 Task: Look for space in Bengkulu, Indonesia from 4th September, 2023 to 10th September, 2023 for 1 adult in price range Rs.9000 to Rs.17000. Place can be private room with 1  bedroom having 1 bed and 1 bathroom. Property type can be house, flat, guest house, hotel. Booking option can be shelf check-in. Required host language is English.
Action: Mouse moved to (423, 68)
Screenshot: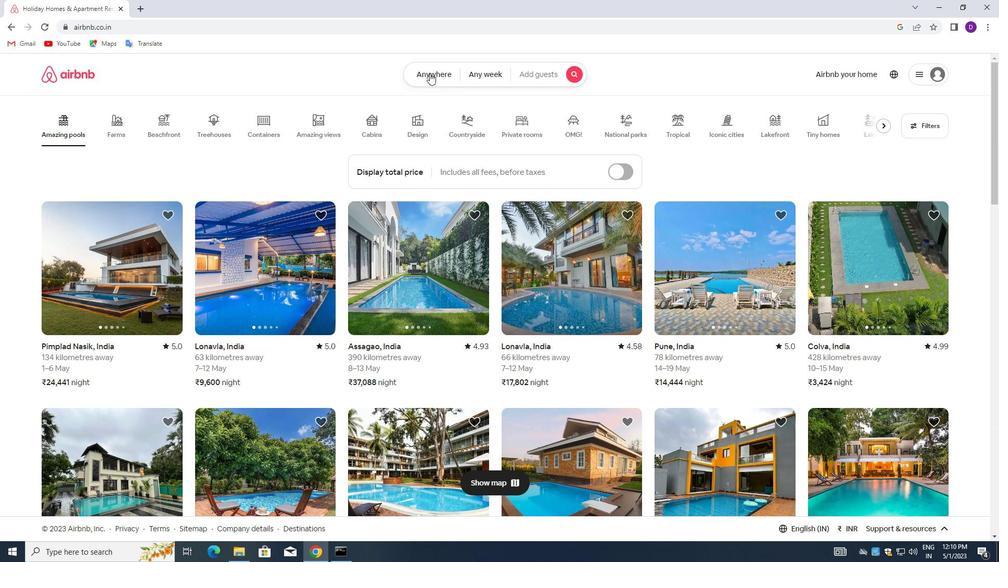 
Action: Mouse pressed left at (423, 68)
Screenshot: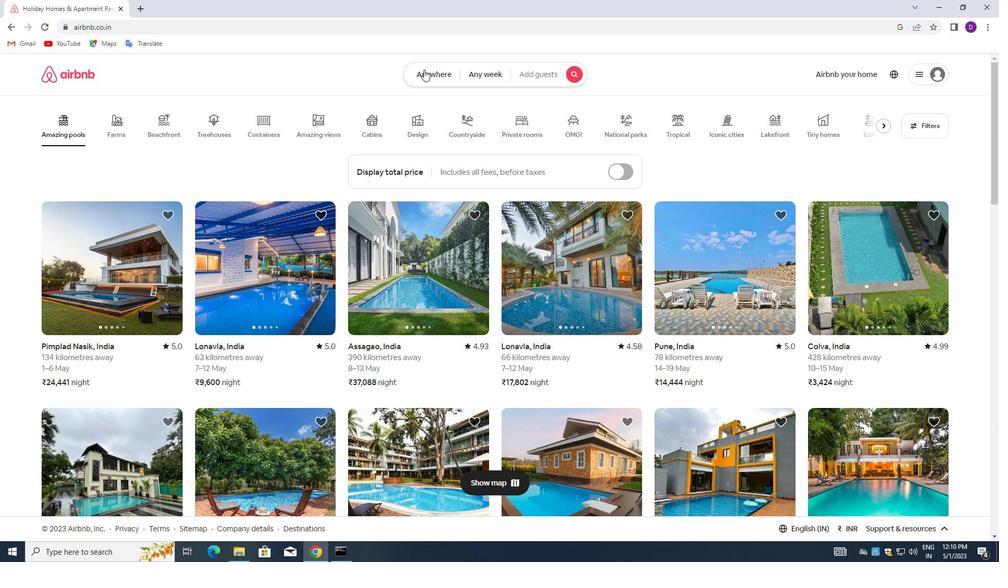
Action: Mouse moved to (325, 116)
Screenshot: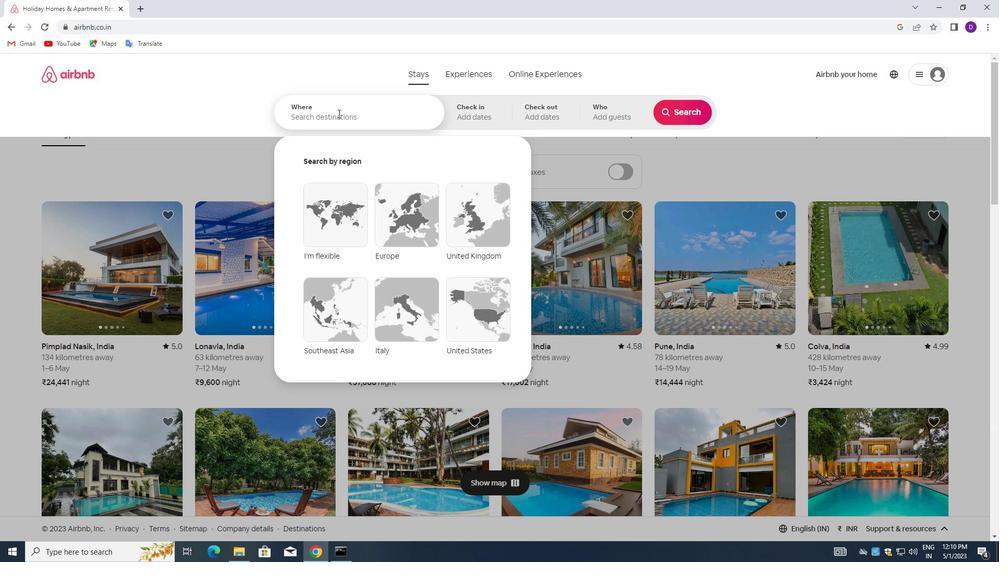 
Action: Mouse pressed left at (325, 116)
Screenshot: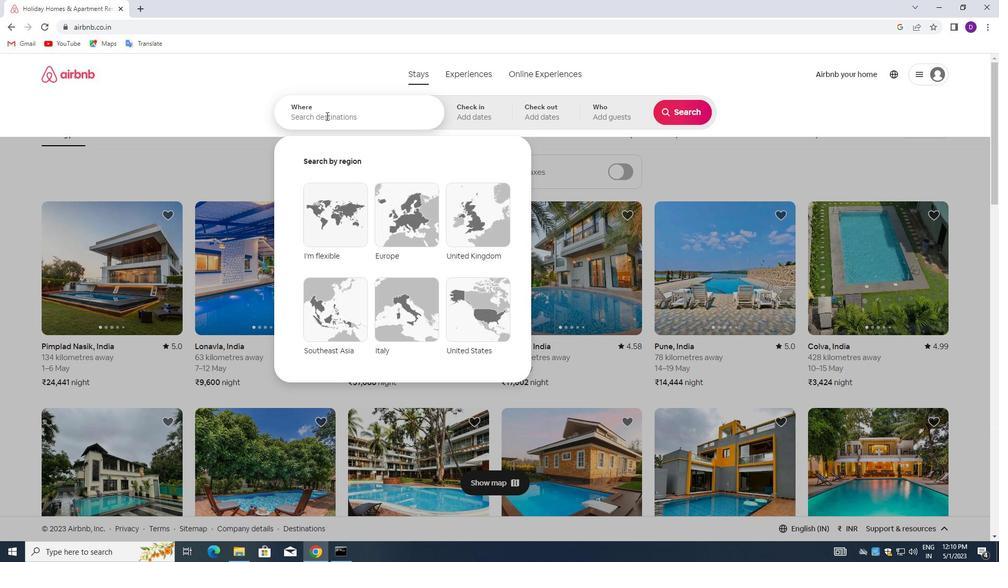 
Action: Key pressed <Key.shift_r>V<Key.backspace><Key.shift_r>Bengkulu,<Key.space><Key.shift>INDONESIA<Key.enter>
Screenshot: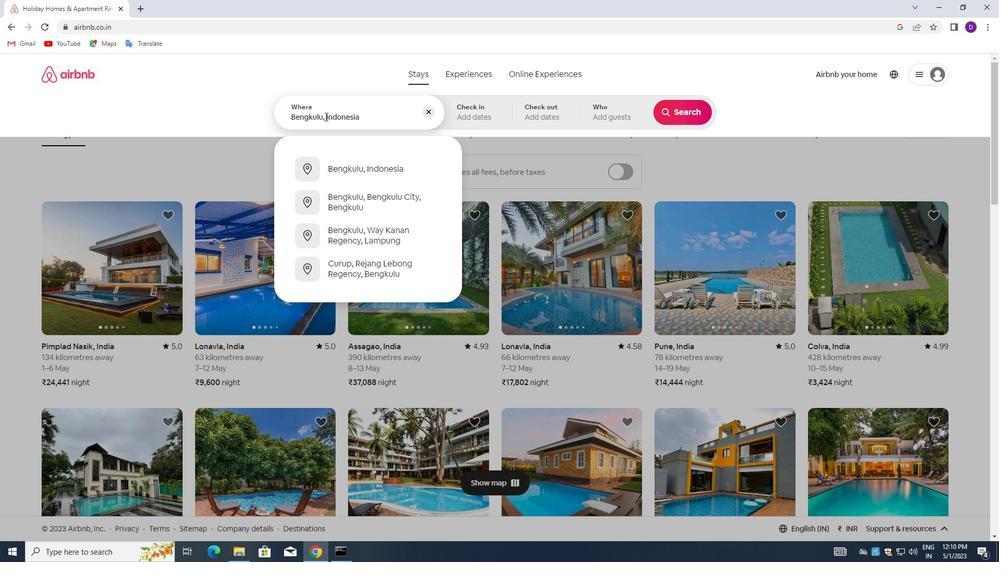 
Action: Mouse moved to (678, 196)
Screenshot: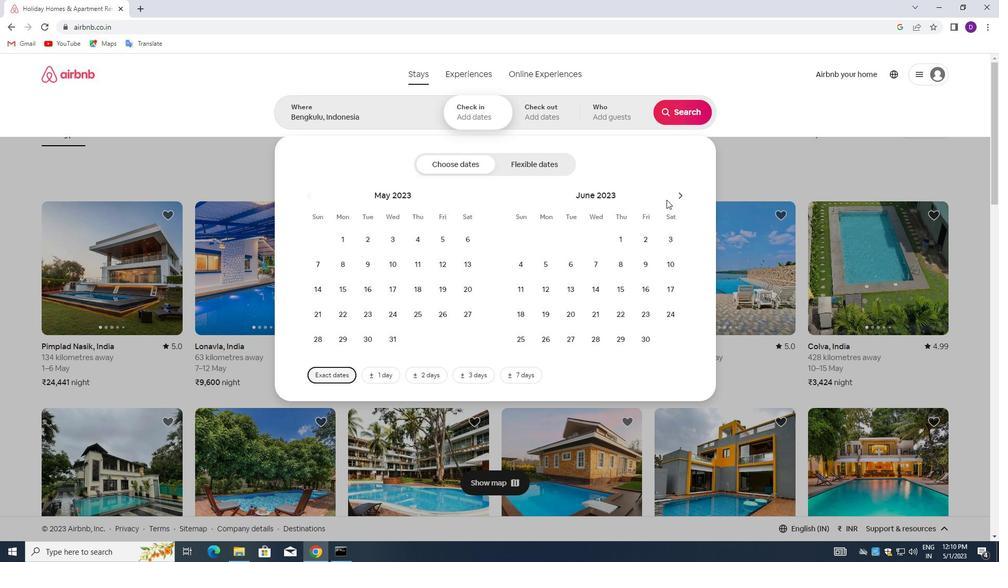 
Action: Mouse pressed left at (678, 196)
Screenshot: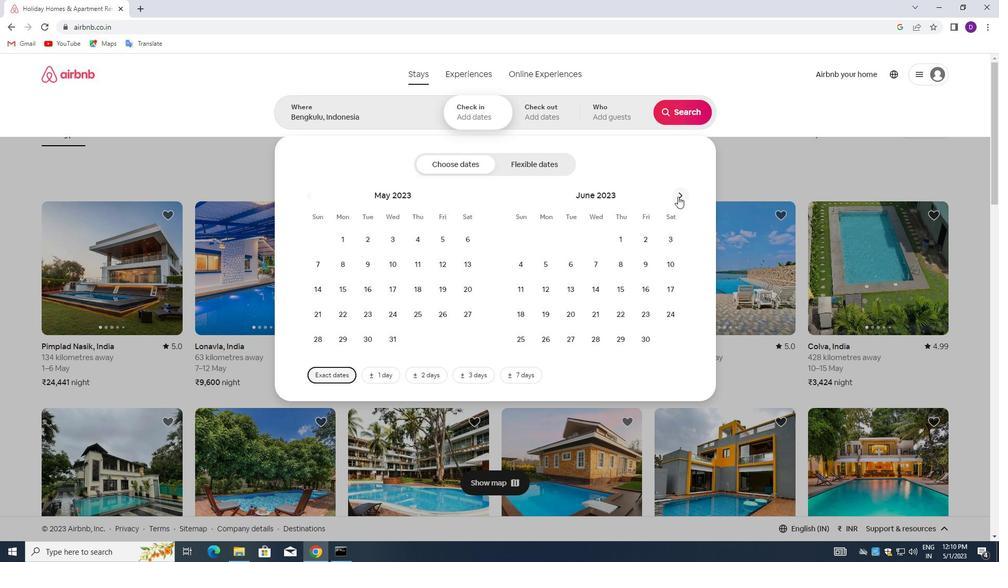 
Action: Mouse moved to (678, 195)
Screenshot: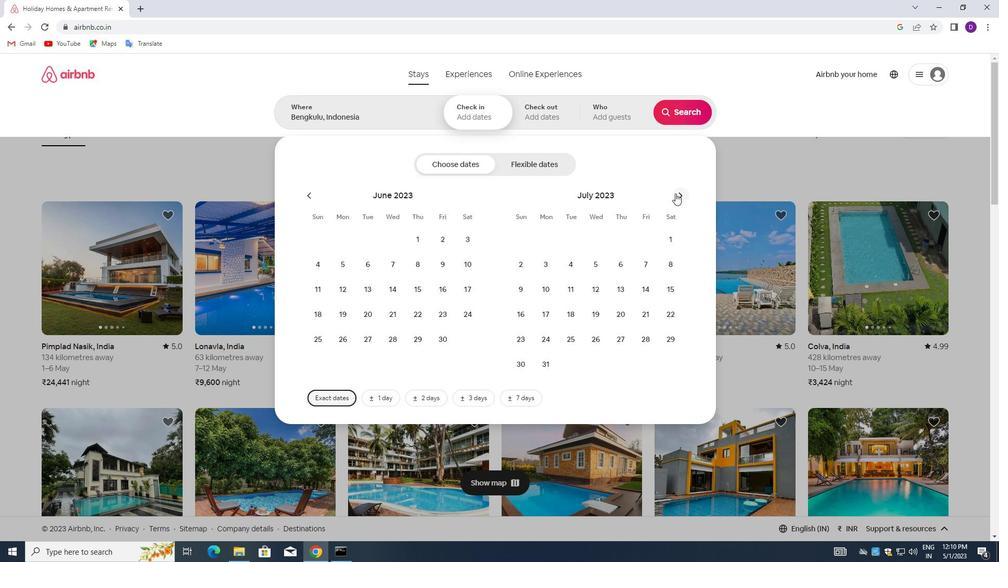 
Action: Mouse pressed left at (678, 195)
Screenshot: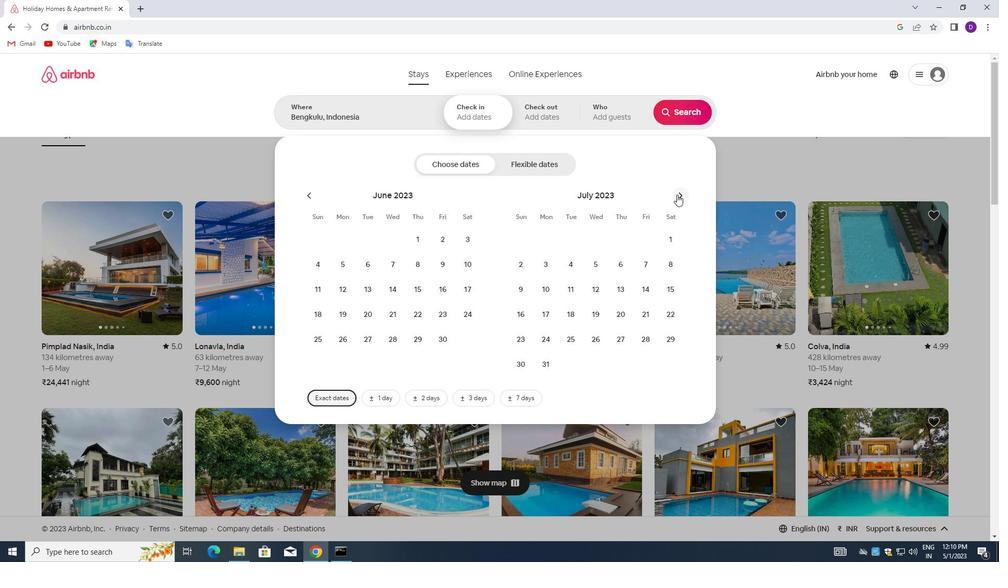 
Action: Mouse pressed left at (678, 195)
Screenshot: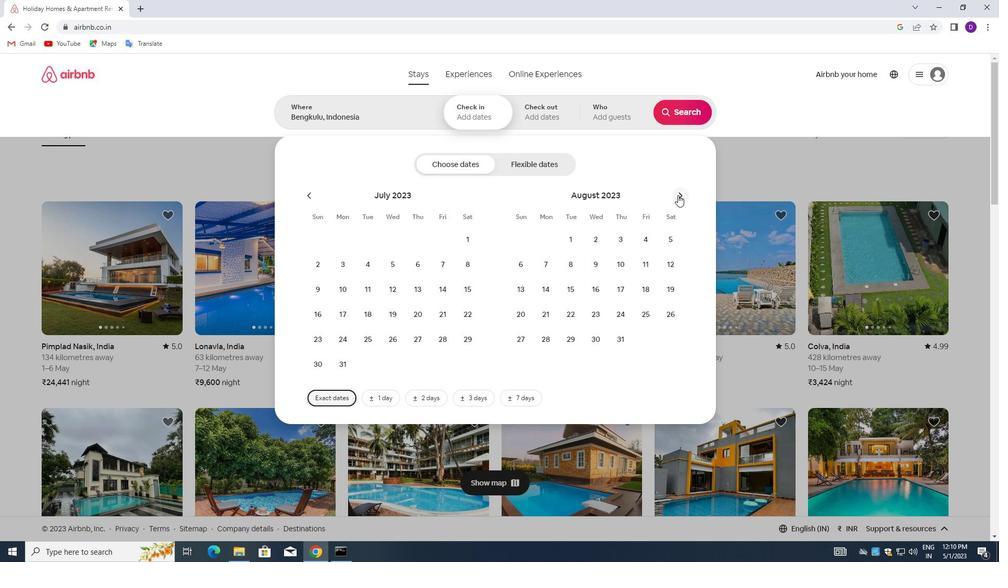 
Action: Mouse moved to (554, 262)
Screenshot: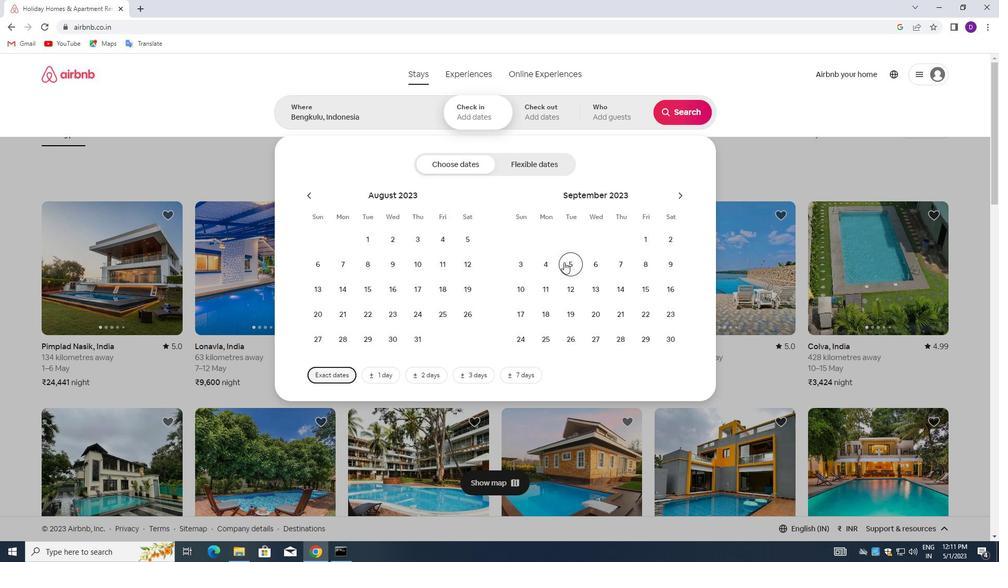 
Action: Mouse pressed left at (554, 262)
Screenshot: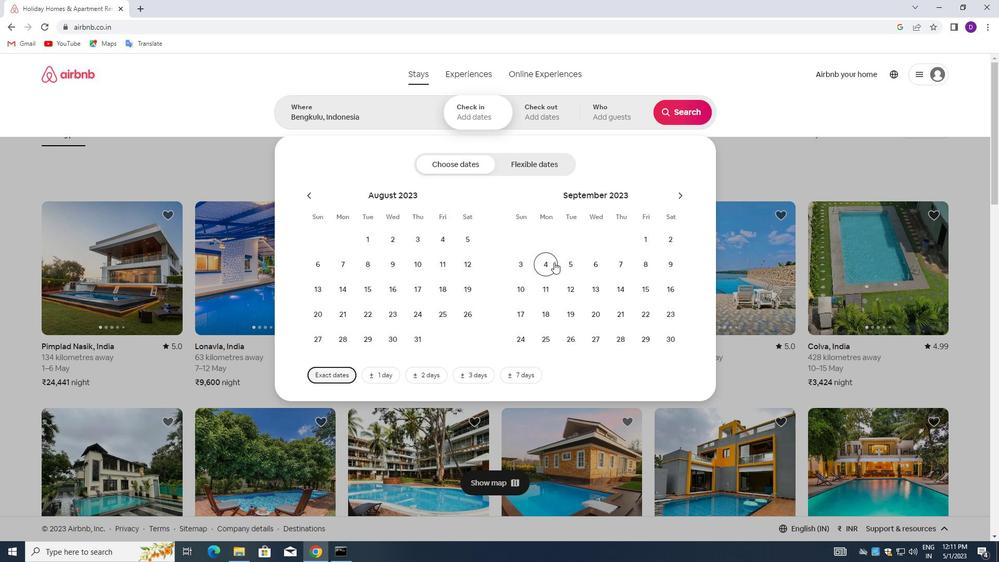
Action: Mouse moved to (525, 284)
Screenshot: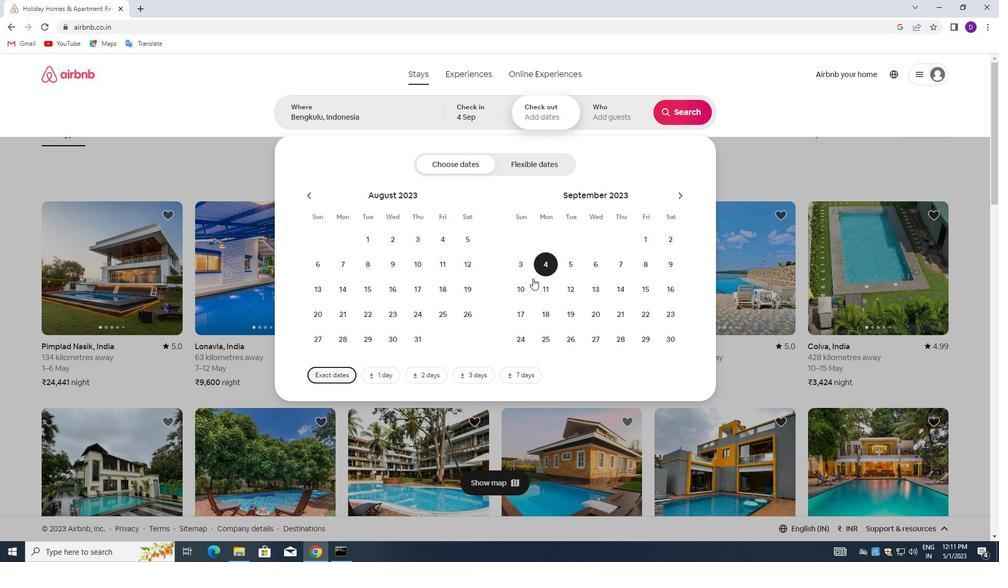 
Action: Mouse pressed left at (525, 284)
Screenshot: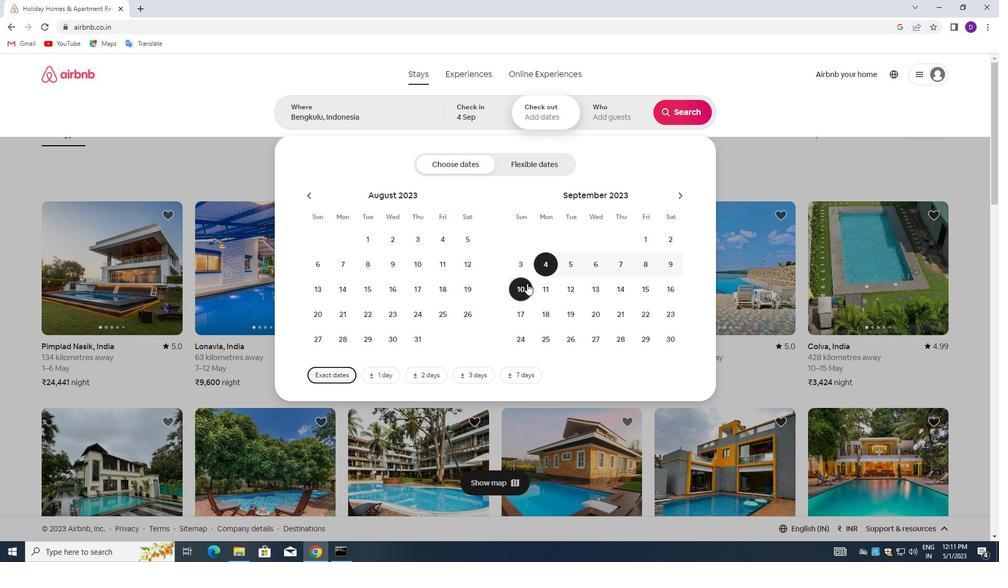 
Action: Mouse moved to (600, 128)
Screenshot: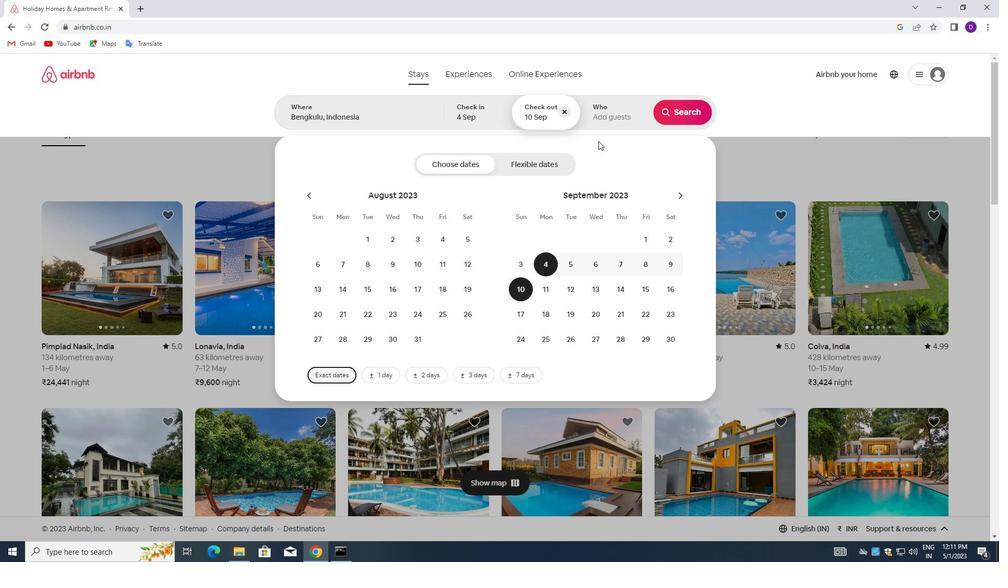 
Action: Mouse pressed left at (600, 128)
Screenshot: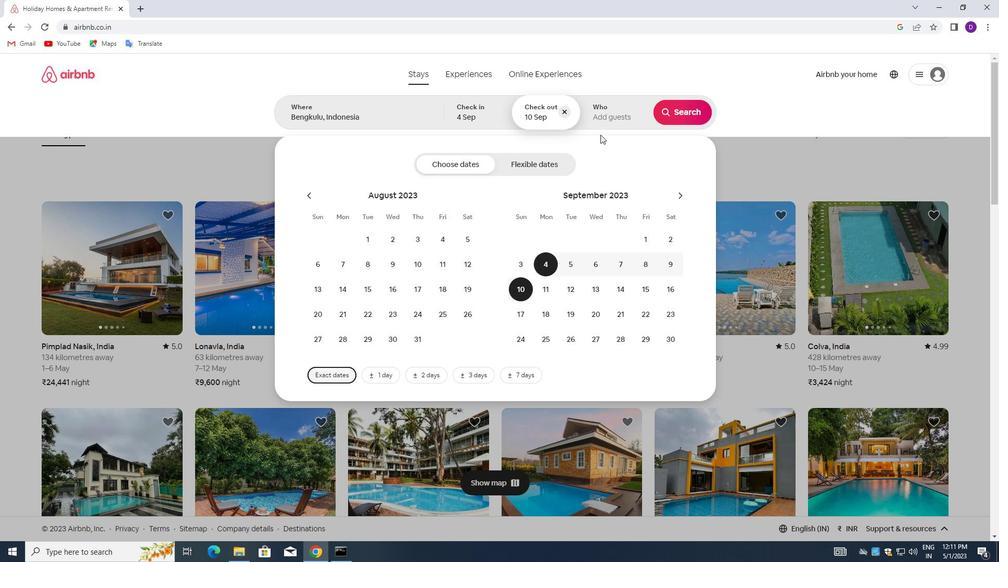 
Action: Mouse moved to (686, 165)
Screenshot: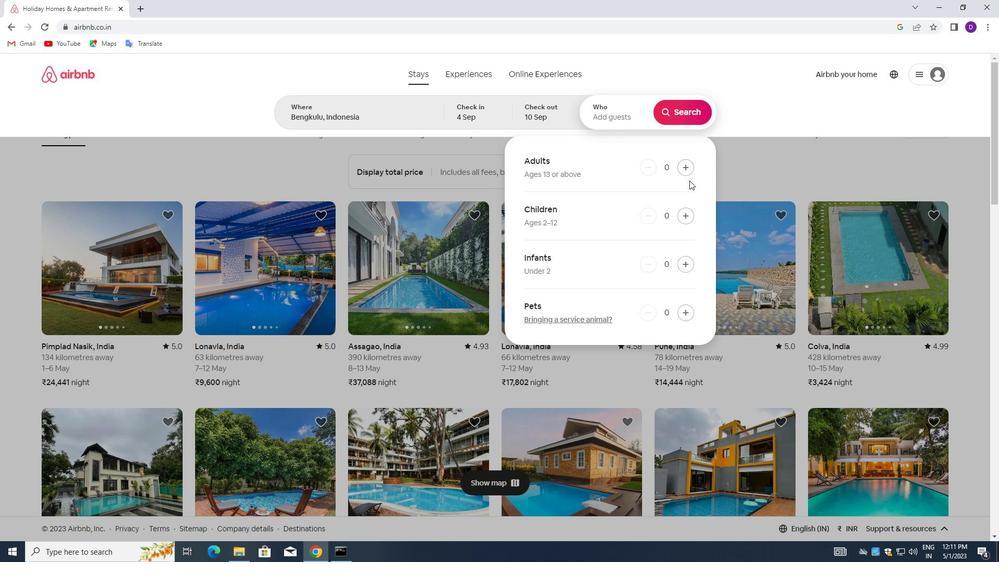 
Action: Mouse pressed left at (686, 165)
Screenshot: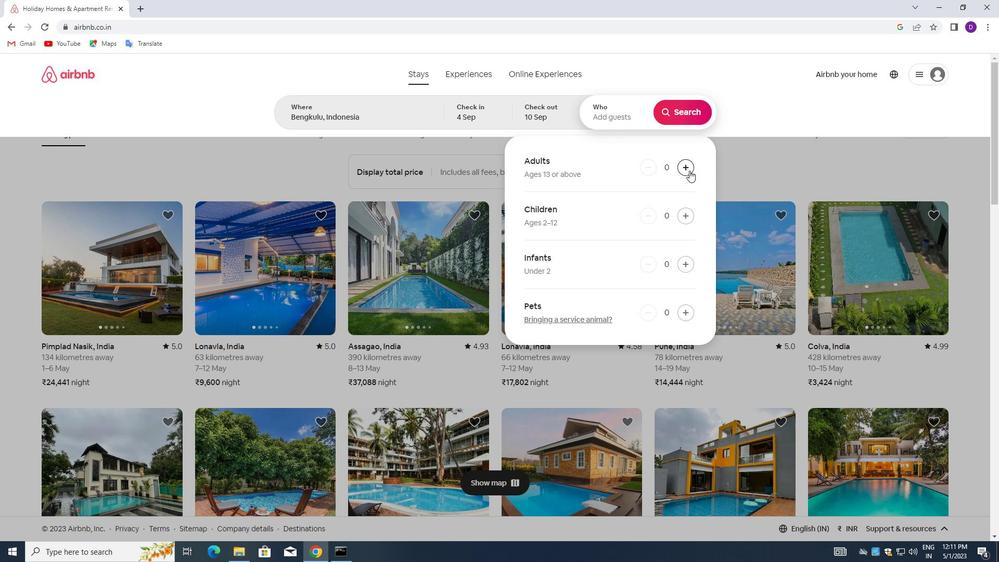 
Action: Mouse moved to (687, 117)
Screenshot: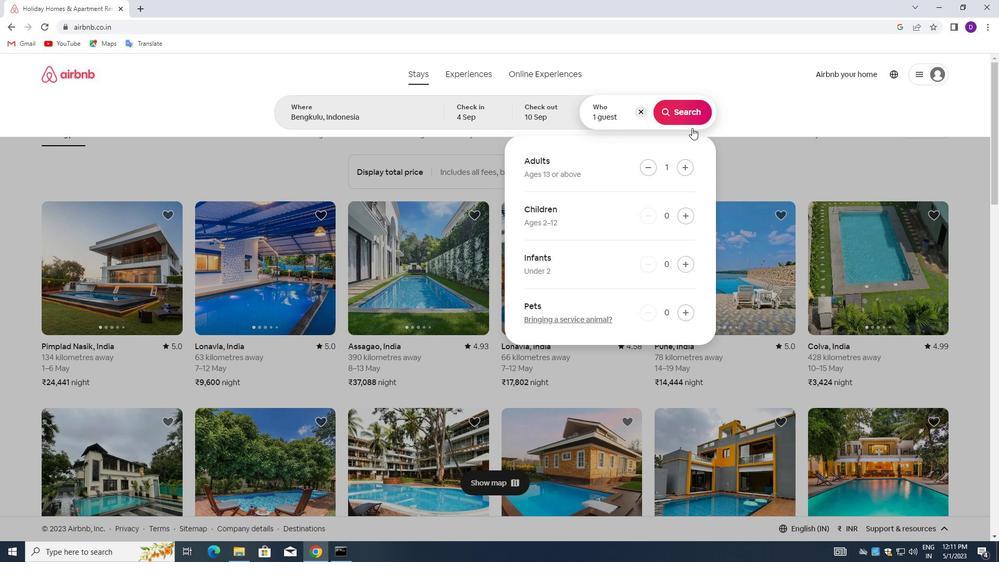 
Action: Mouse pressed left at (687, 117)
Screenshot: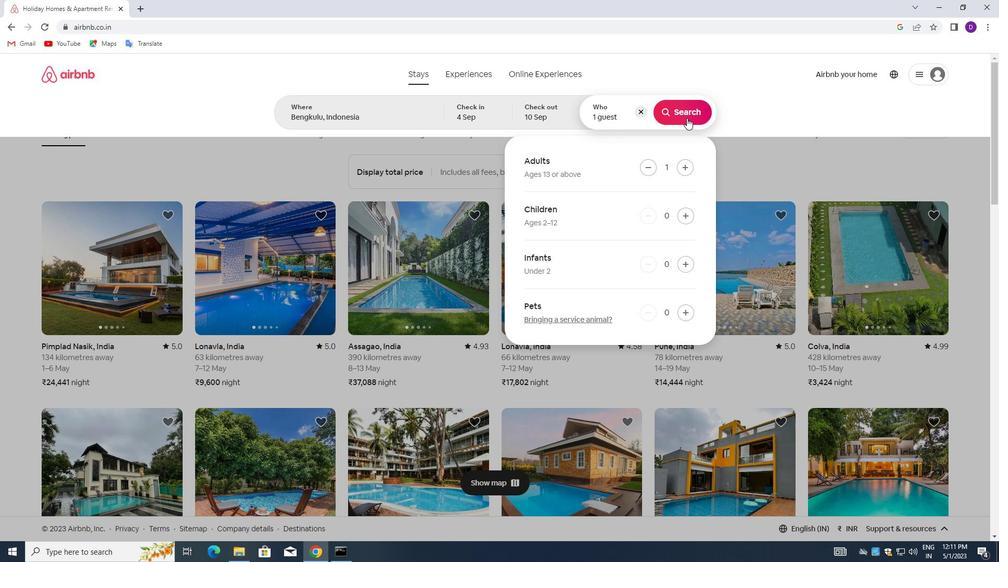 
Action: Mouse moved to (941, 114)
Screenshot: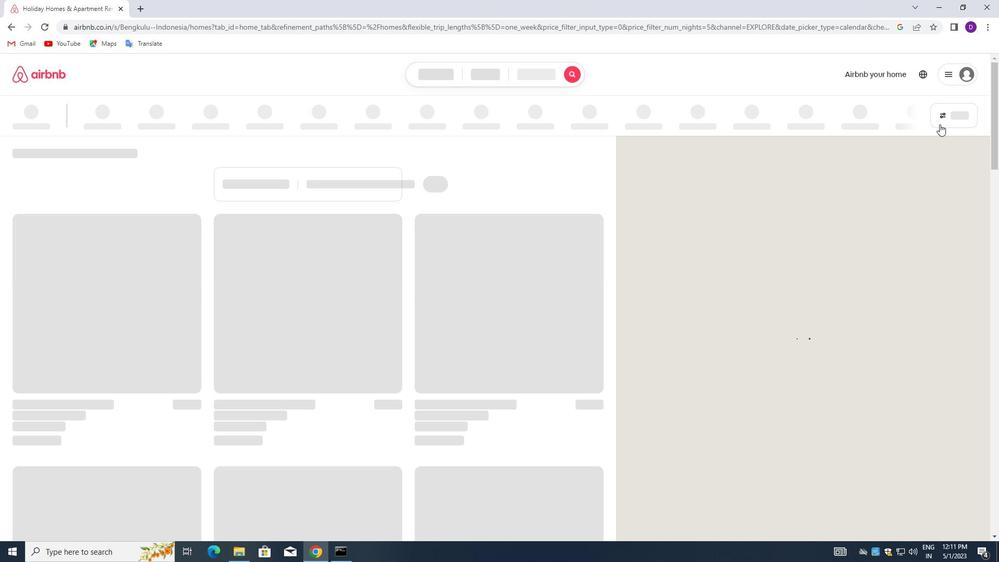
Action: Mouse pressed left at (941, 114)
Screenshot: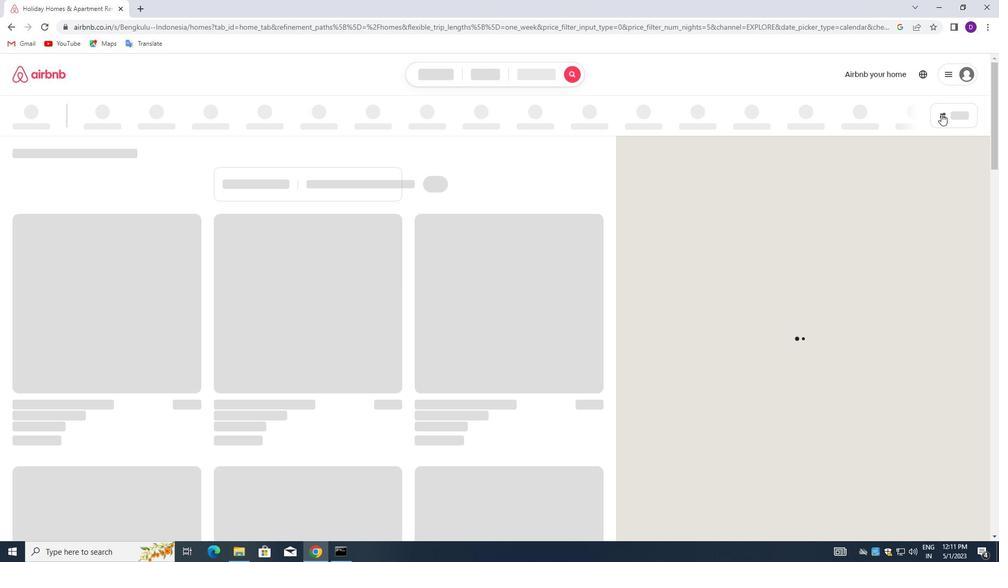 
Action: Mouse moved to (360, 247)
Screenshot: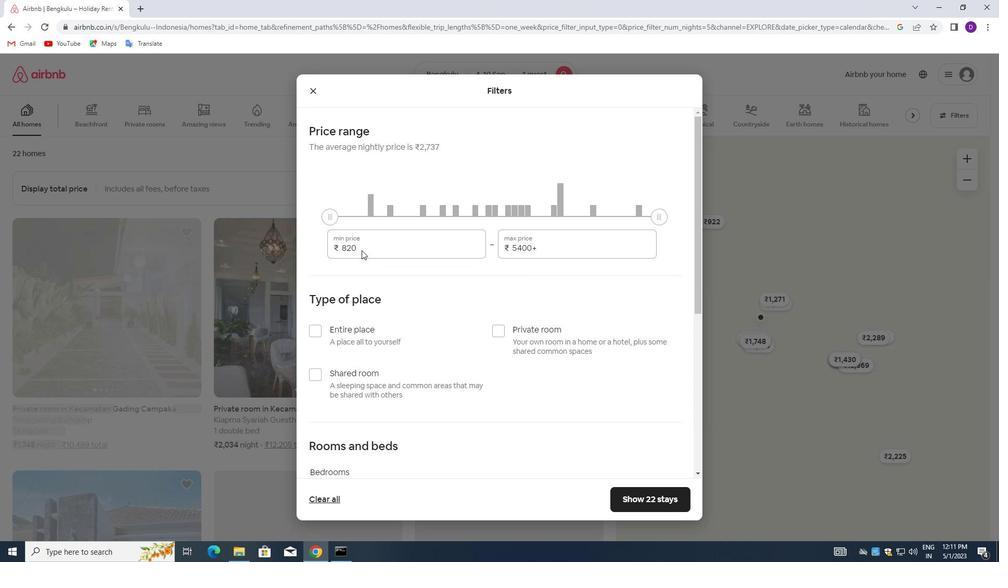 
Action: Mouse pressed left at (360, 247)
Screenshot: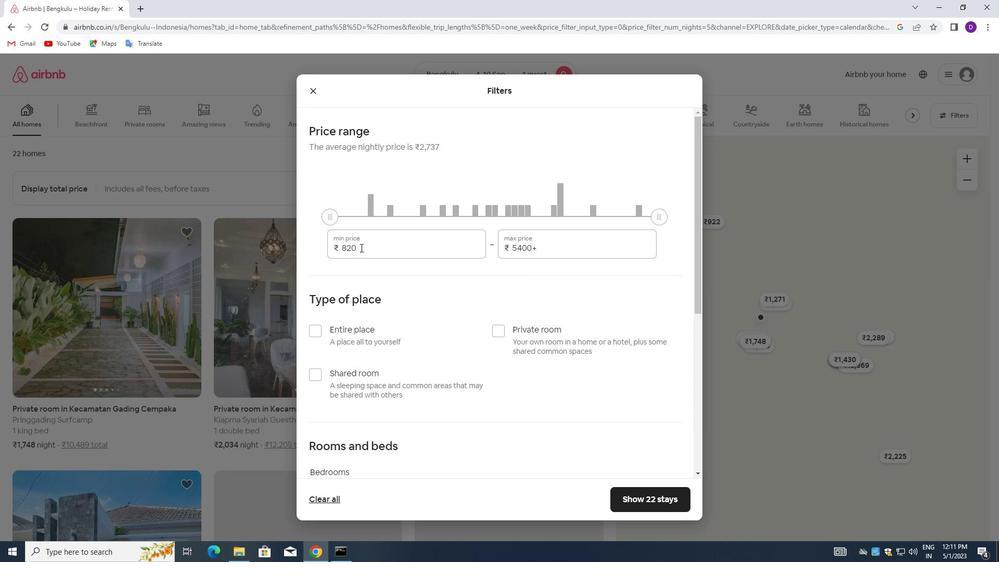 
Action: Mouse pressed left at (360, 247)
Screenshot: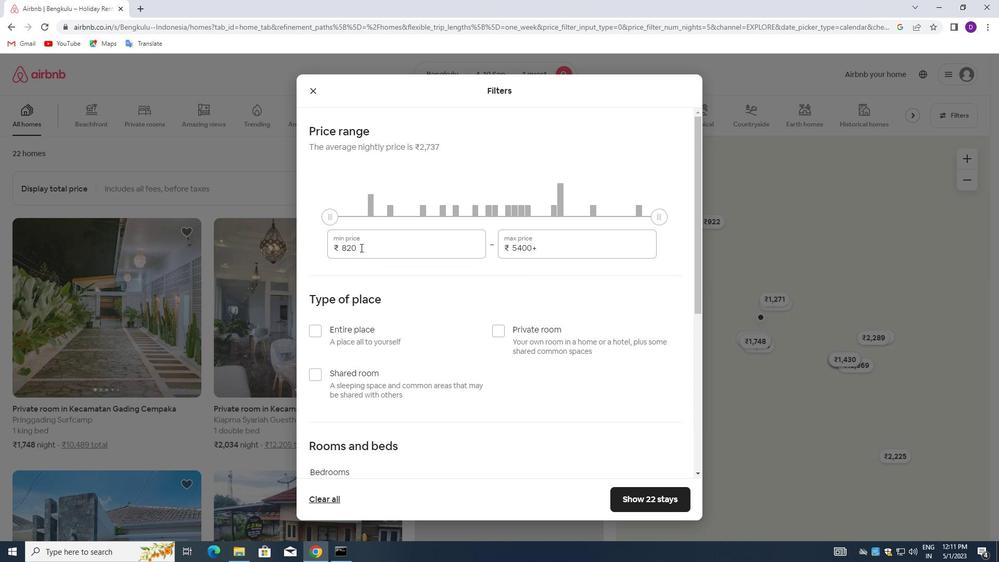 
Action: Key pressed 9000<Key.tab>17000
Screenshot: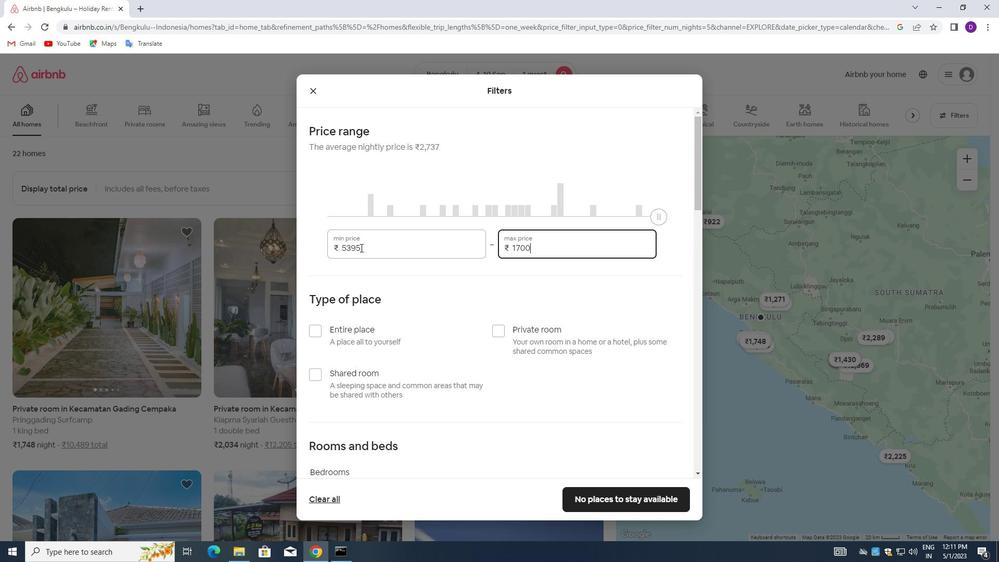 
Action: Mouse moved to (497, 329)
Screenshot: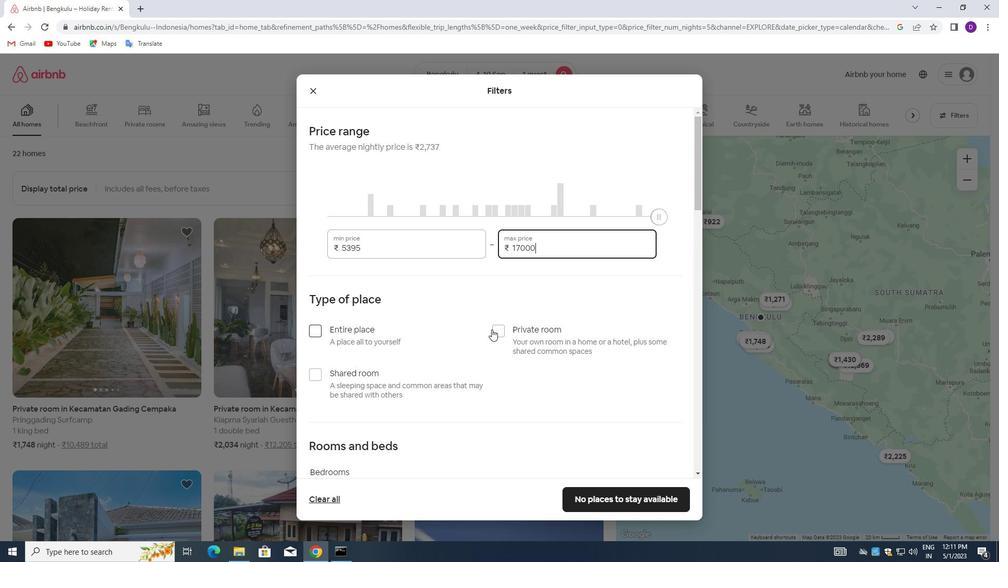 
Action: Mouse pressed left at (497, 329)
Screenshot: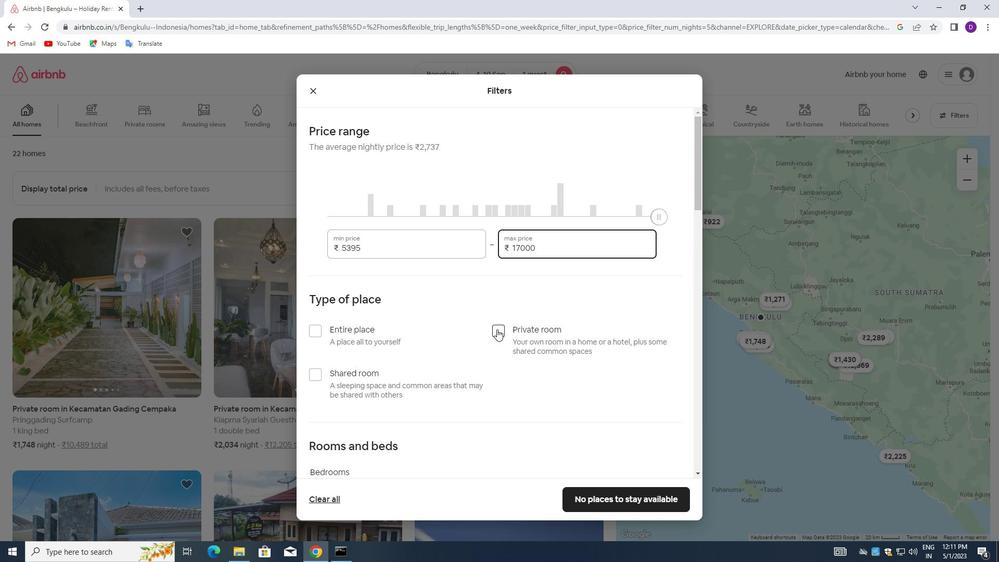 
Action: Mouse moved to (408, 355)
Screenshot: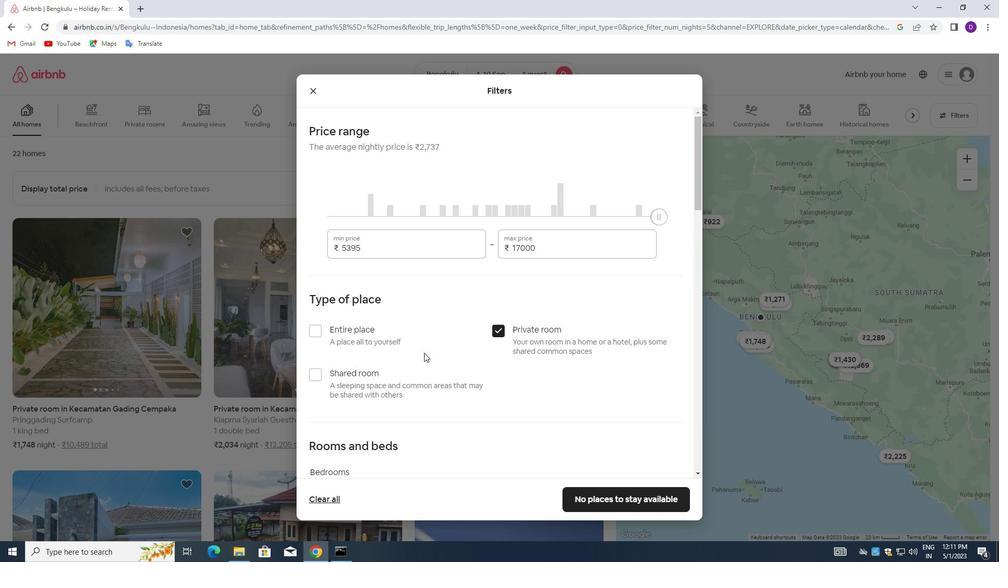 
Action: Mouse scrolled (408, 354) with delta (0, 0)
Screenshot: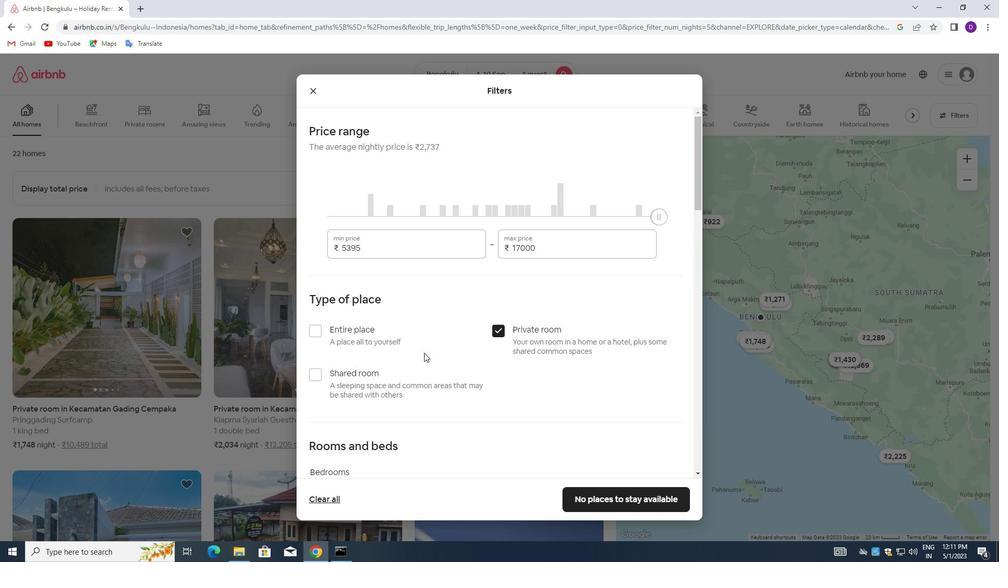 
Action: Mouse moved to (407, 355)
Screenshot: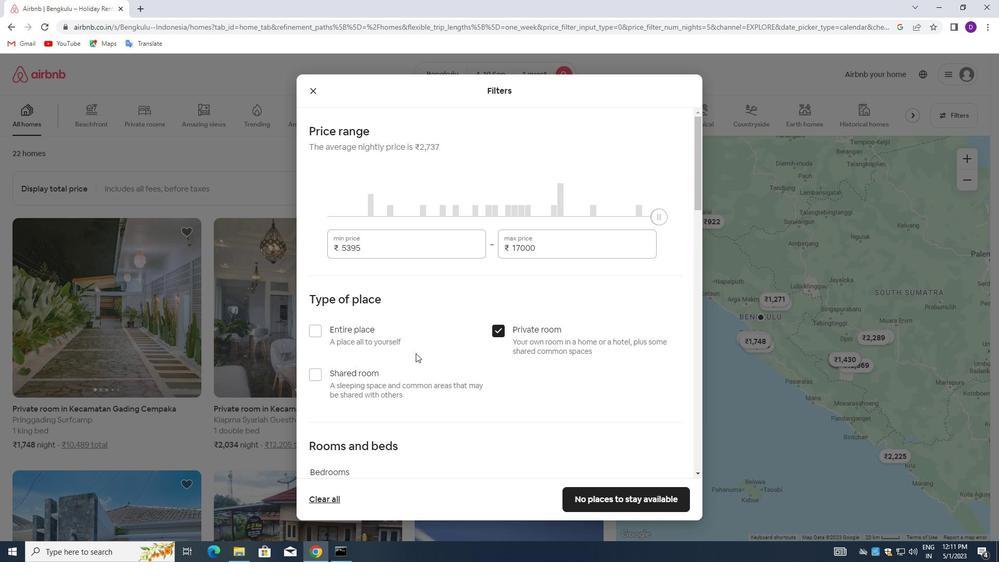 
Action: Mouse scrolled (407, 355) with delta (0, 0)
Screenshot: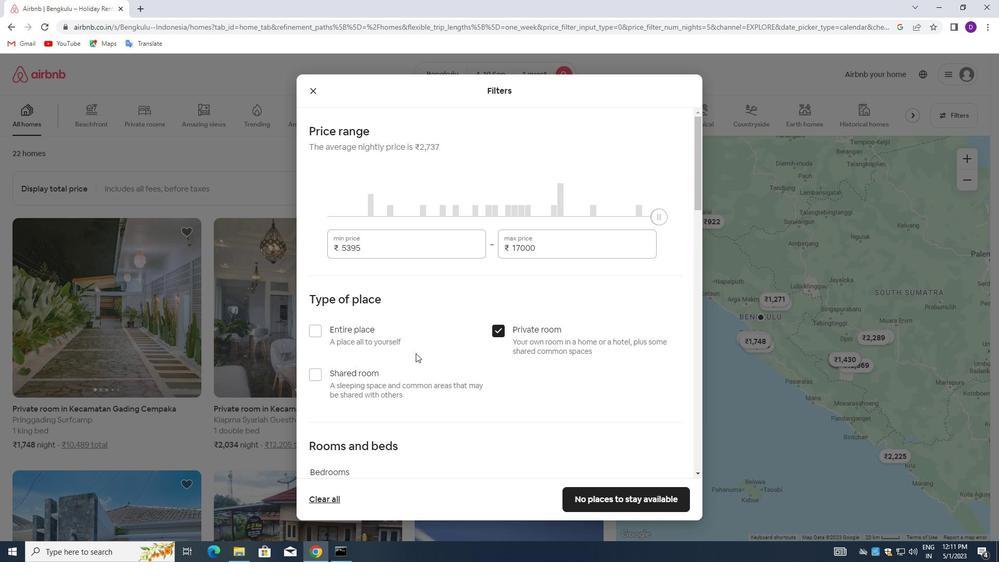 
Action: Mouse moved to (393, 354)
Screenshot: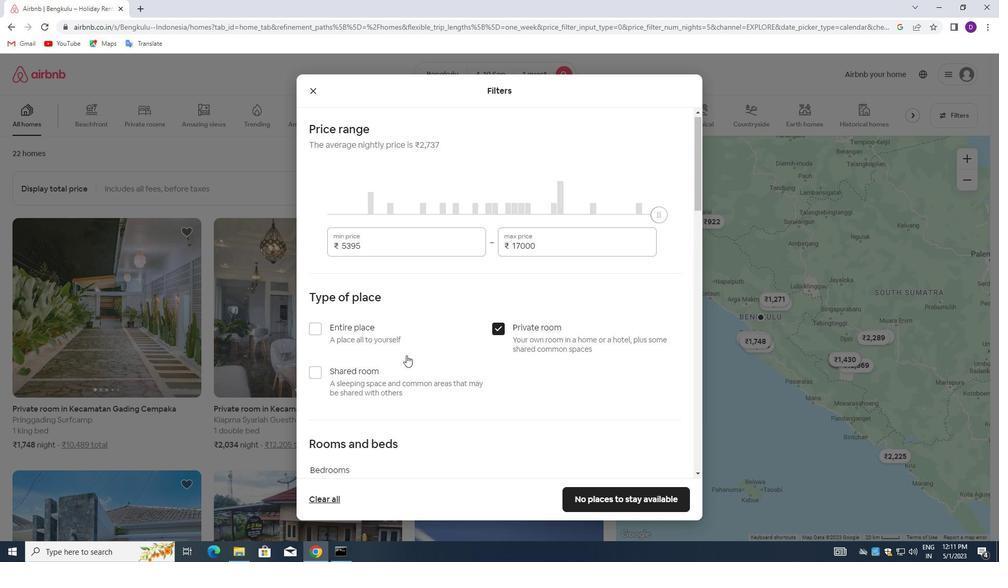 
Action: Mouse scrolled (393, 353) with delta (0, 0)
Screenshot: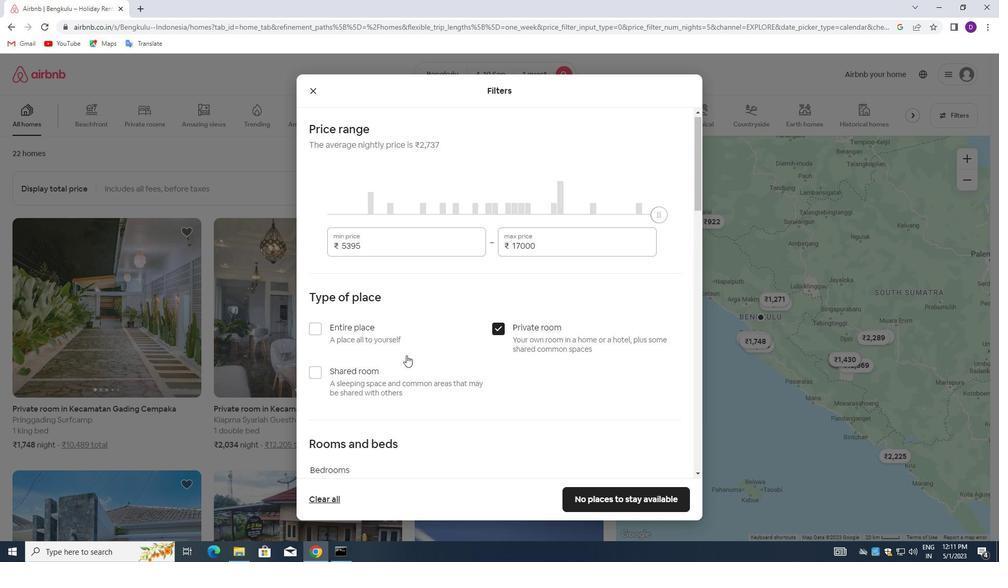 
Action: Mouse moved to (391, 354)
Screenshot: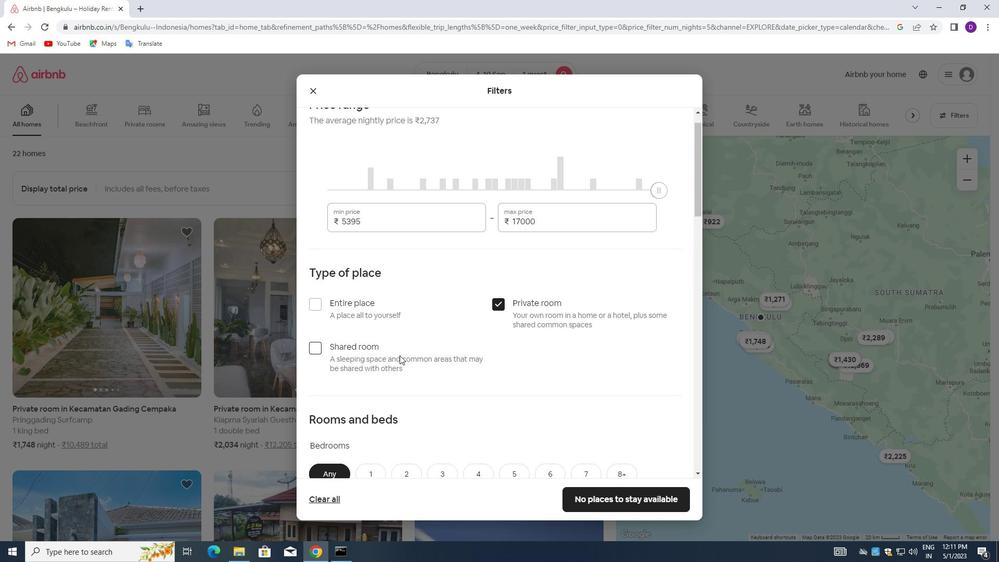 
Action: Mouse scrolled (391, 353) with delta (0, 0)
Screenshot: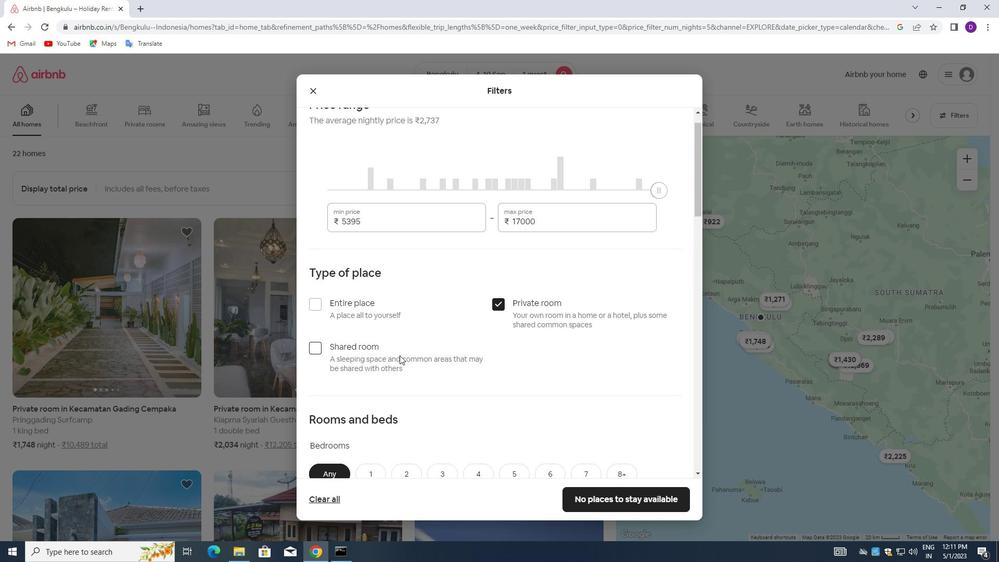 
Action: Mouse moved to (389, 352)
Screenshot: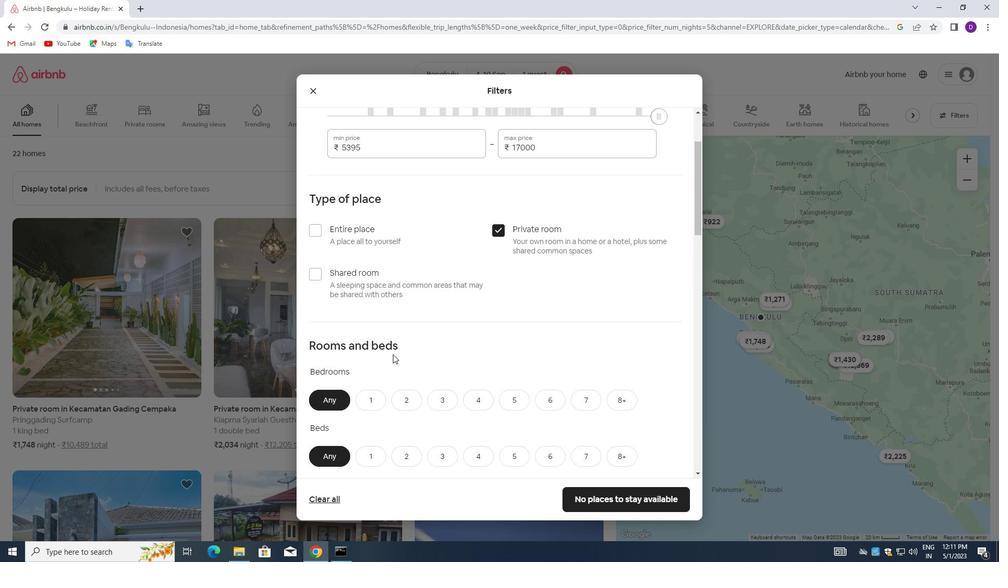 
Action: Mouse scrolled (389, 352) with delta (0, 0)
Screenshot: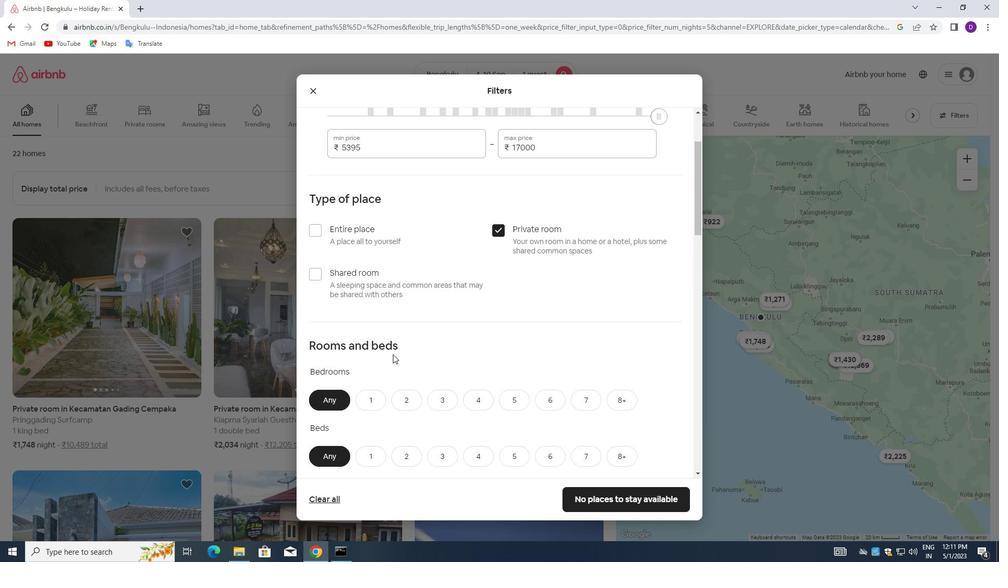 
Action: Mouse moved to (370, 239)
Screenshot: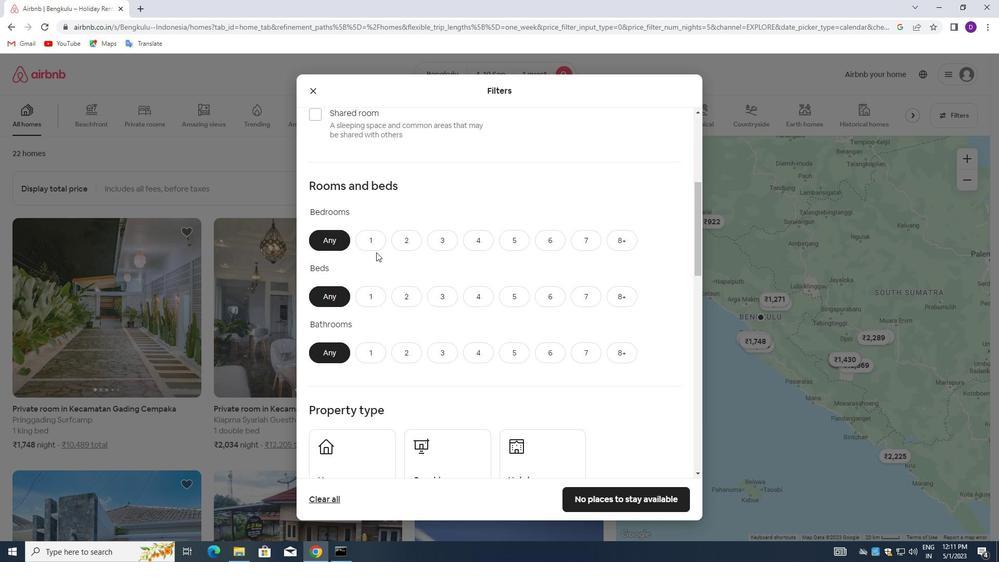 
Action: Mouse pressed left at (370, 239)
Screenshot: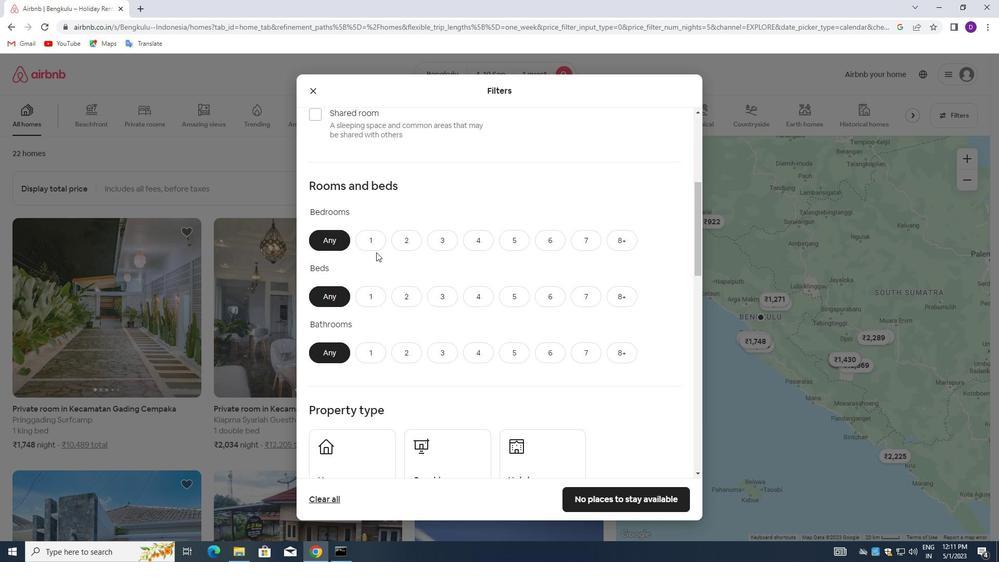 
Action: Mouse moved to (366, 296)
Screenshot: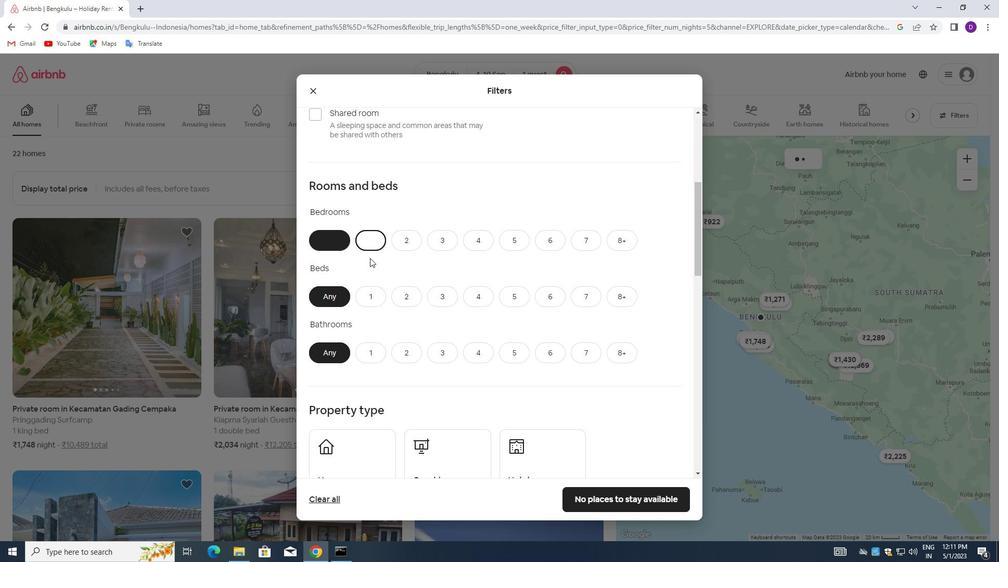 
Action: Mouse pressed left at (366, 296)
Screenshot: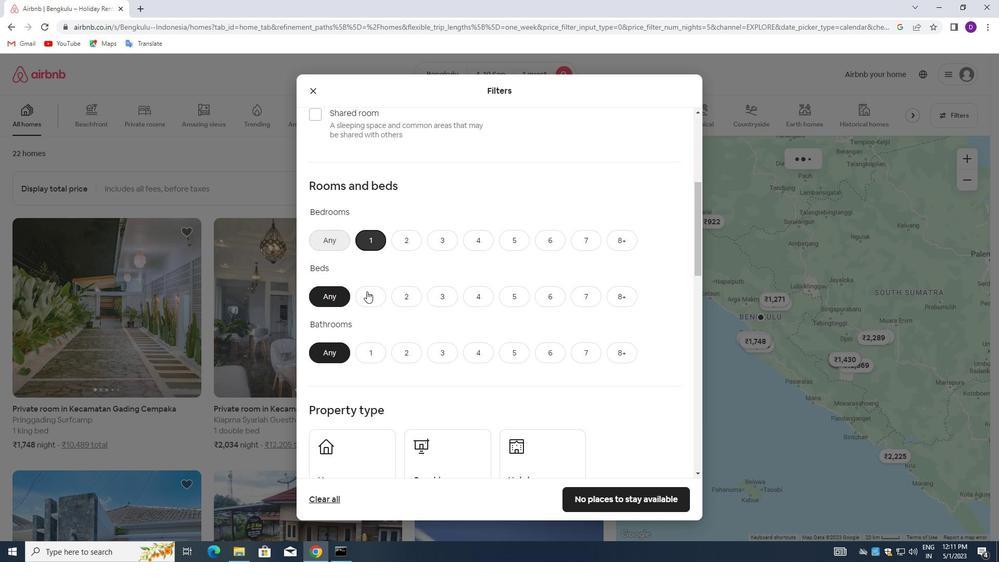 
Action: Mouse moved to (363, 353)
Screenshot: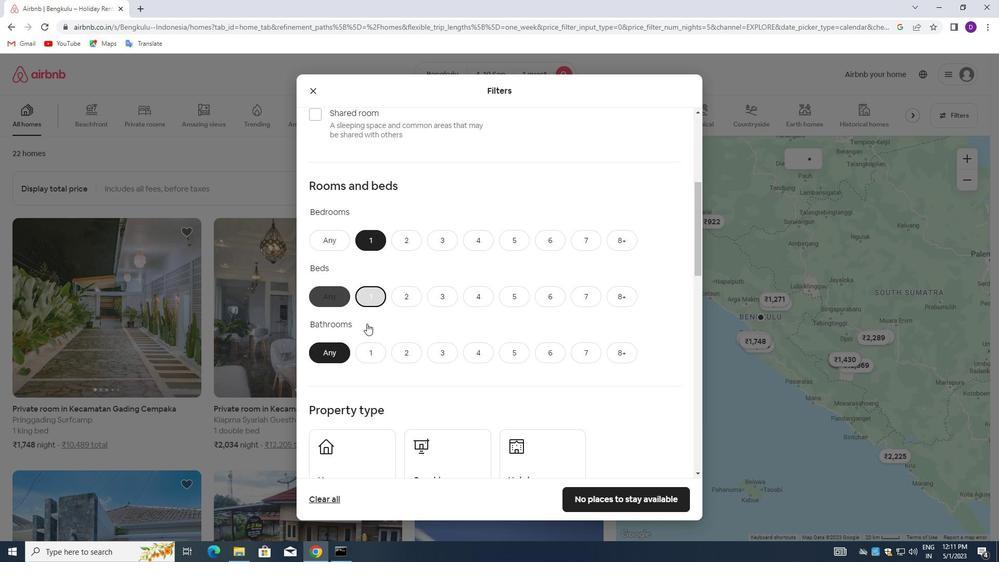 
Action: Mouse pressed left at (363, 353)
Screenshot: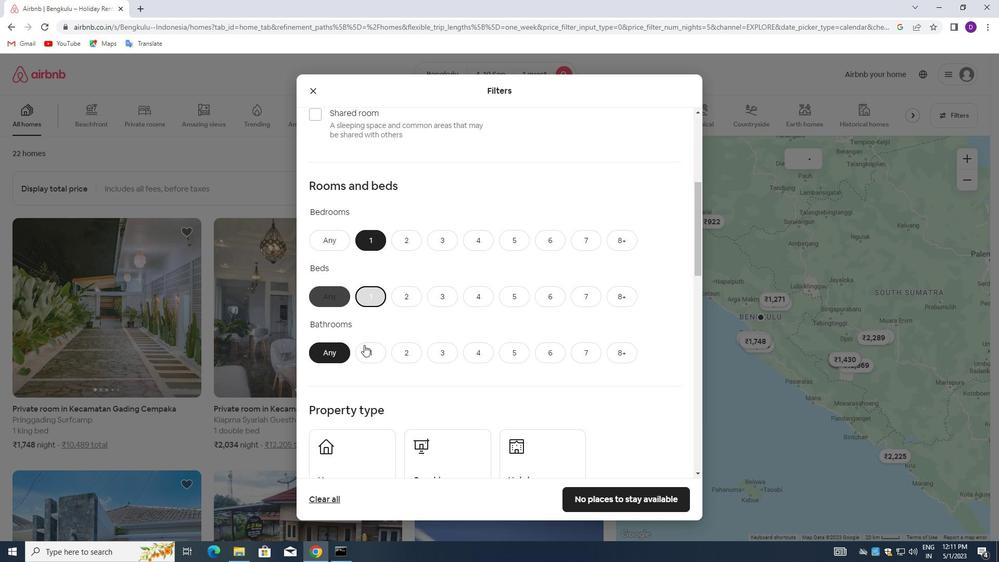 
Action: Mouse moved to (373, 377)
Screenshot: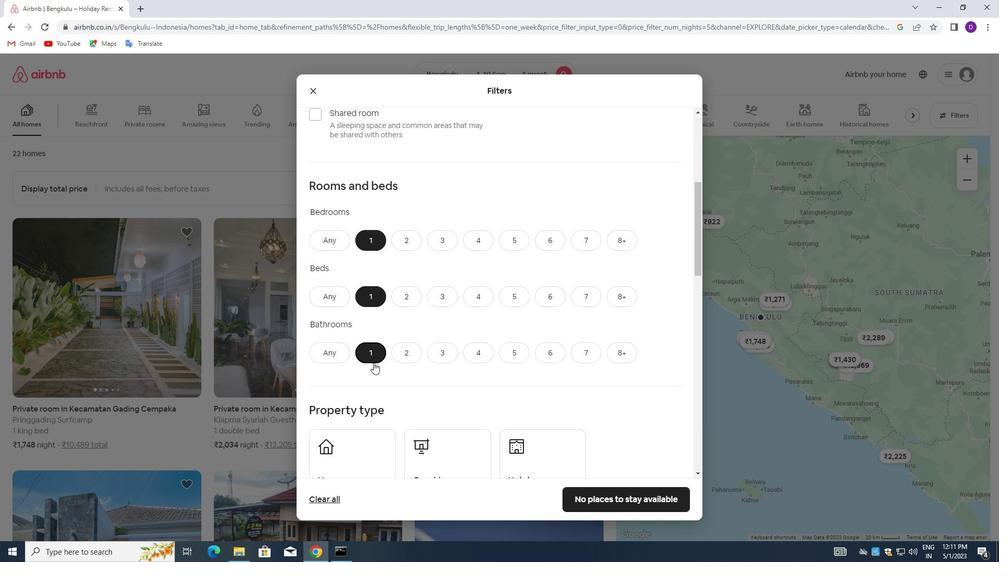 
Action: Mouse scrolled (373, 377) with delta (0, 0)
Screenshot: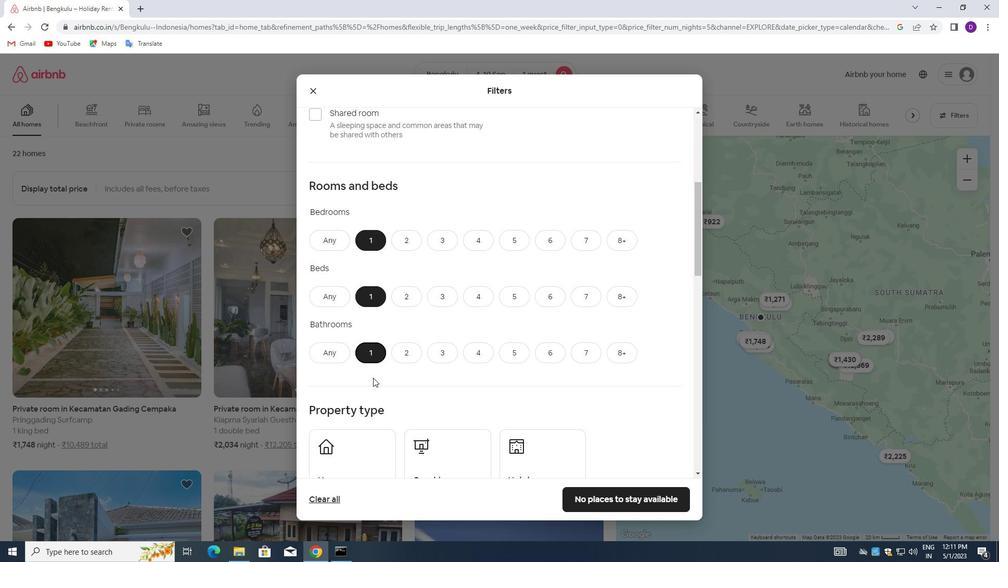 
Action: Mouse scrolled (373, 377) with delta (0, 0)
Screenshot: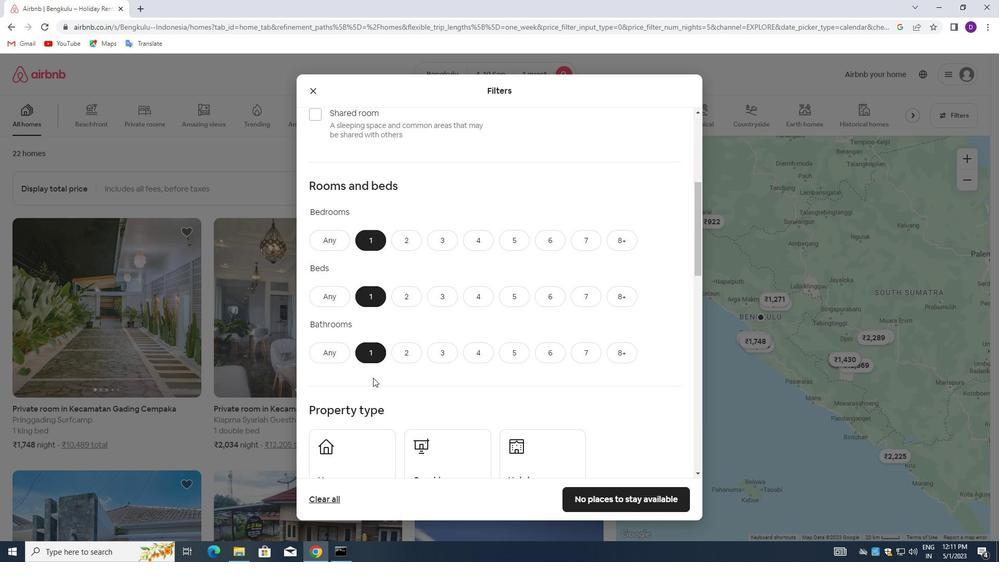 
Action: Mouse moved to (350, 360)
Screenshot: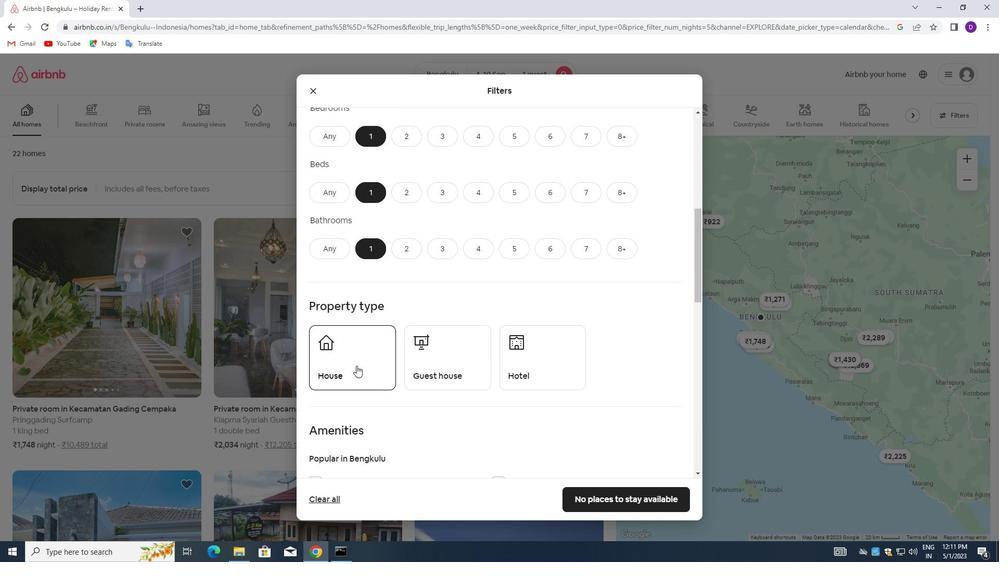
Action: Mouse pressed left at (350, 360)
Screenshot: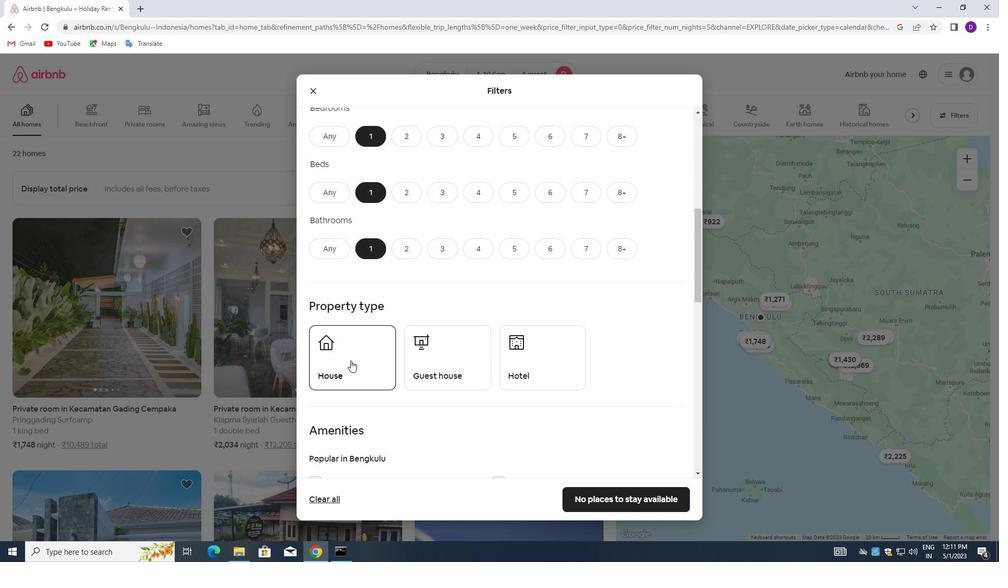 
Action: Mouse moved to (421, 359)
Screenshot: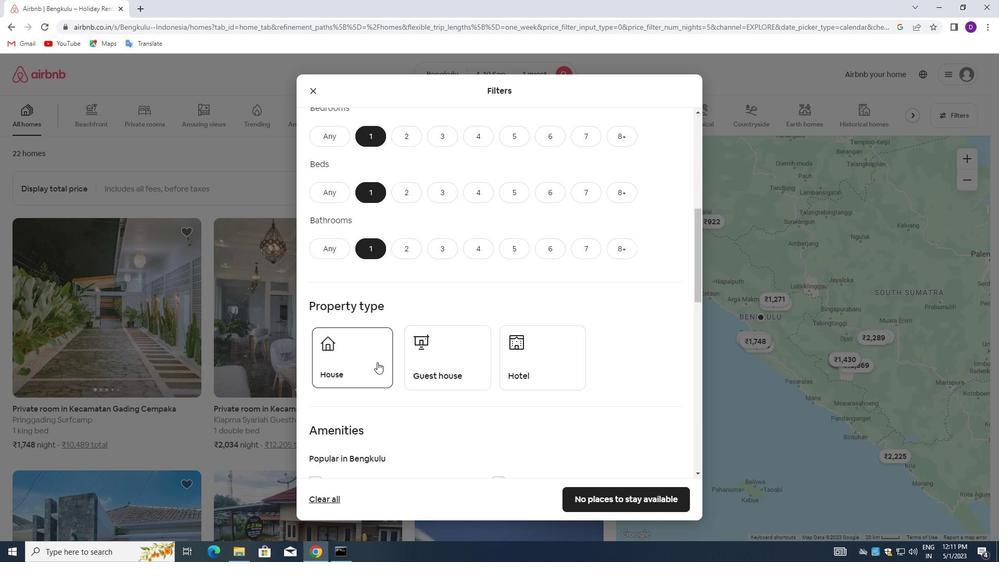 
Action: Mouse pressed left at (421, 359)
Screenshot: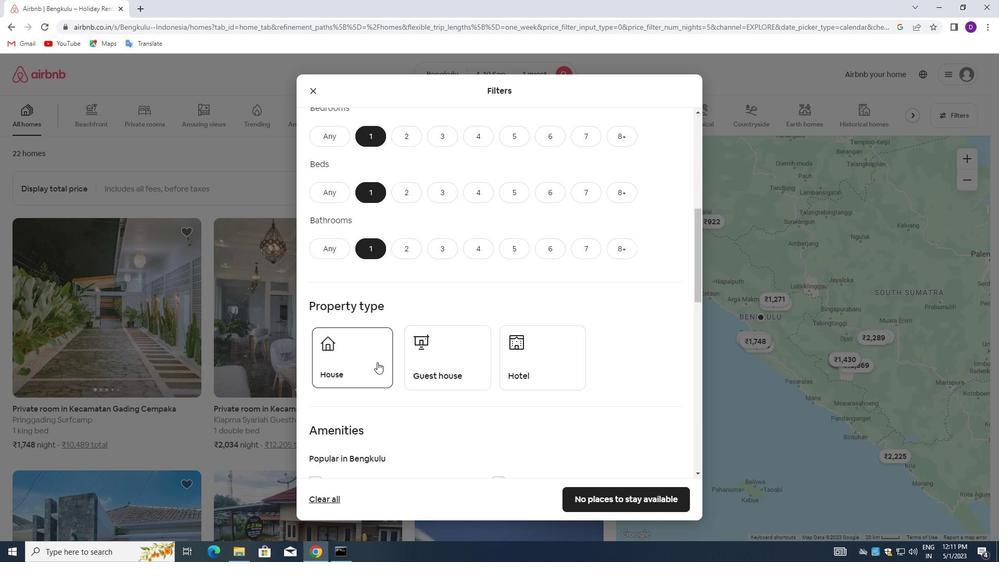
Action: Mouse moved to (517, 360)
Screenshot: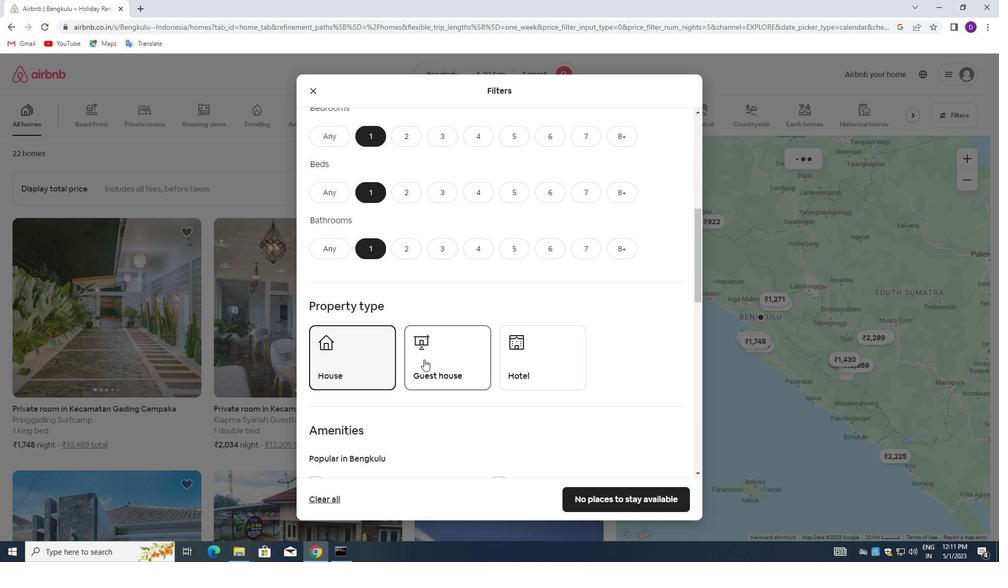 
Action: Mouse pressed left at (517, 360)
Screenshot: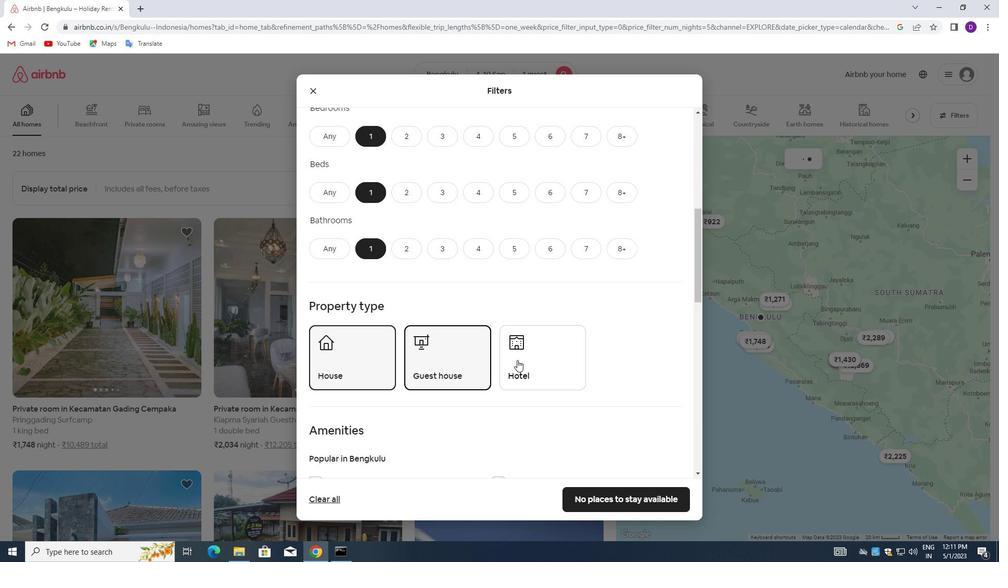 
Action: Mouse moved to (515, 349)
Screenshot: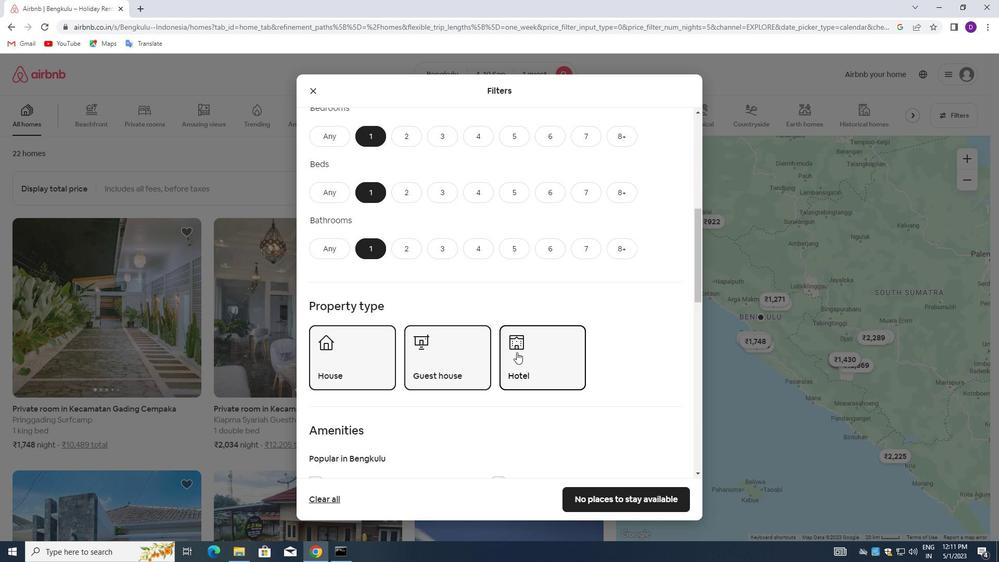 
Action: Mouse scrolled (515, 348) with delta (0, 0)
Screenshot: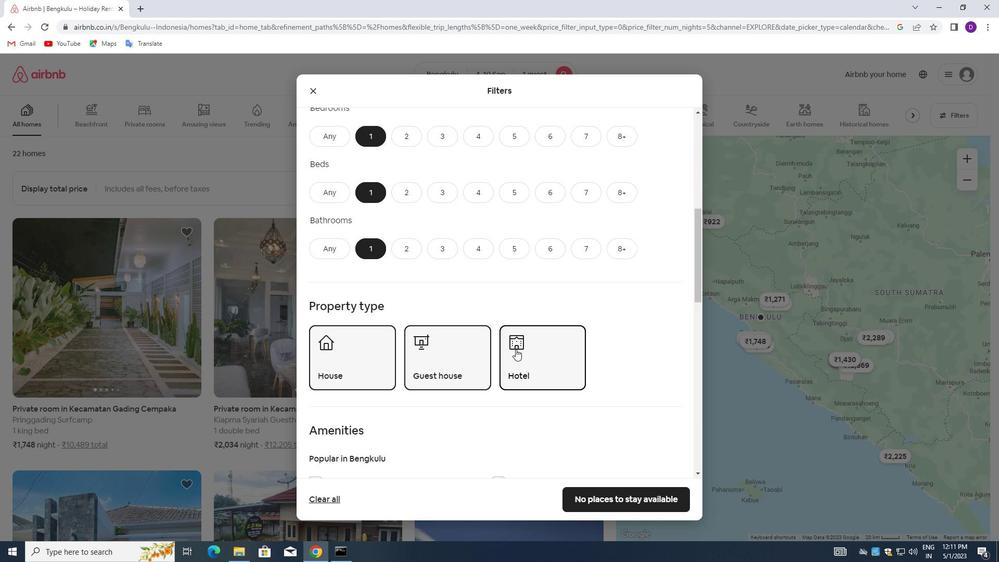 
Action: Mouse scrolled (515, 348) with delta (0, 0)
Screenshot: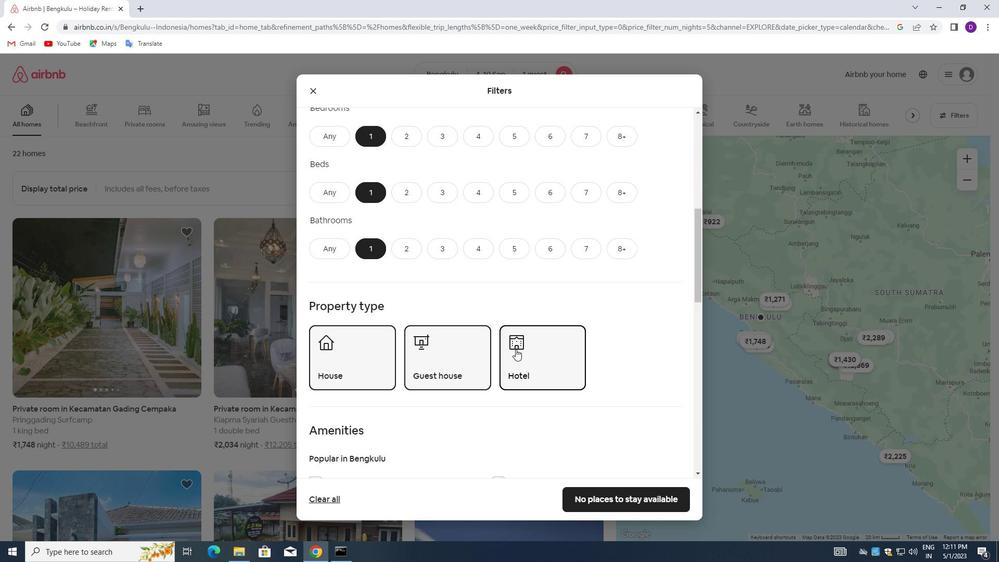 
Action: Mouse scrolled (515, 348) with delta (0, 0)
Screenshot: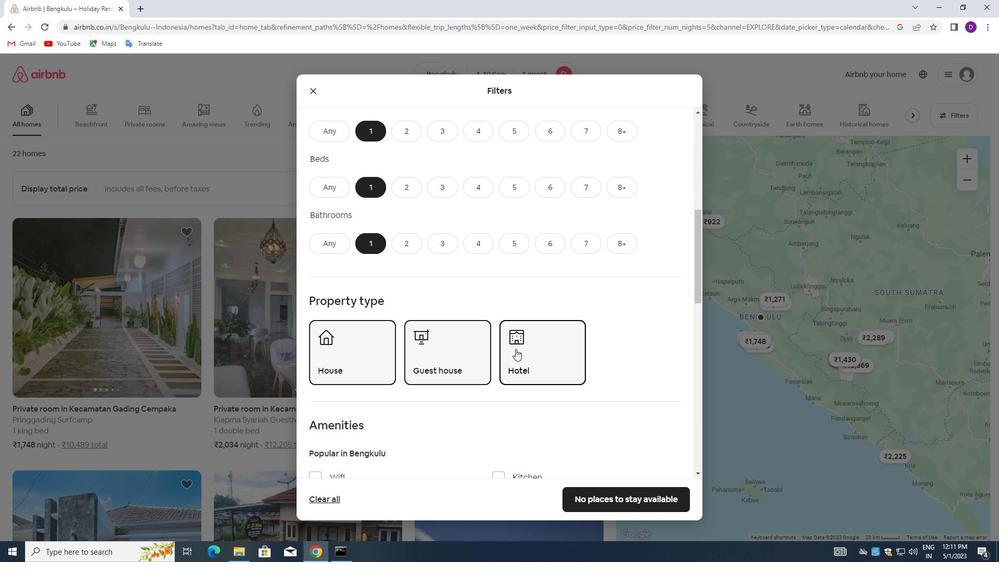 
Action: Mouse moved to (515, 348)
Screenshot: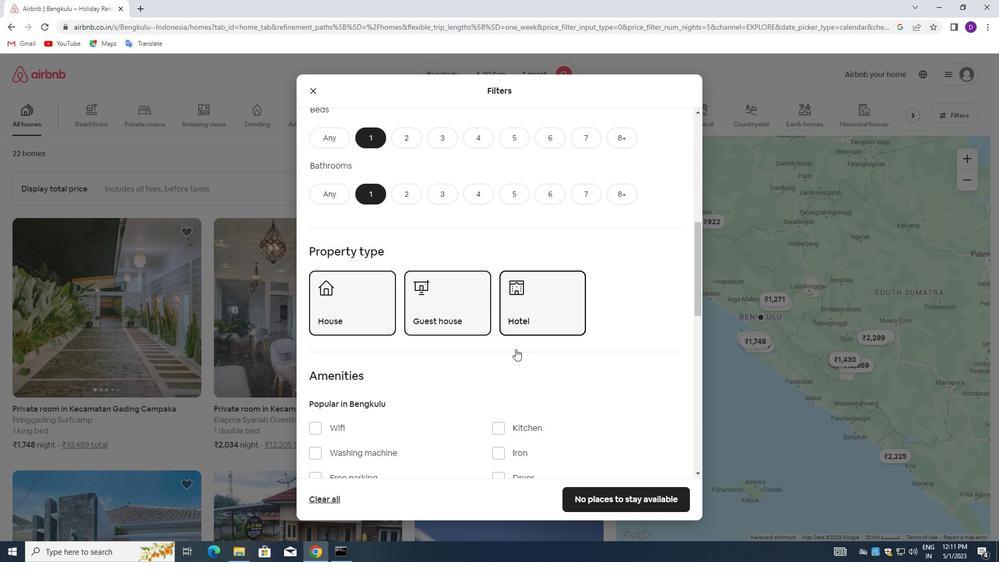 
Action: Mouse scrolled (515, 347) with delta (0, 0)
Screenshot: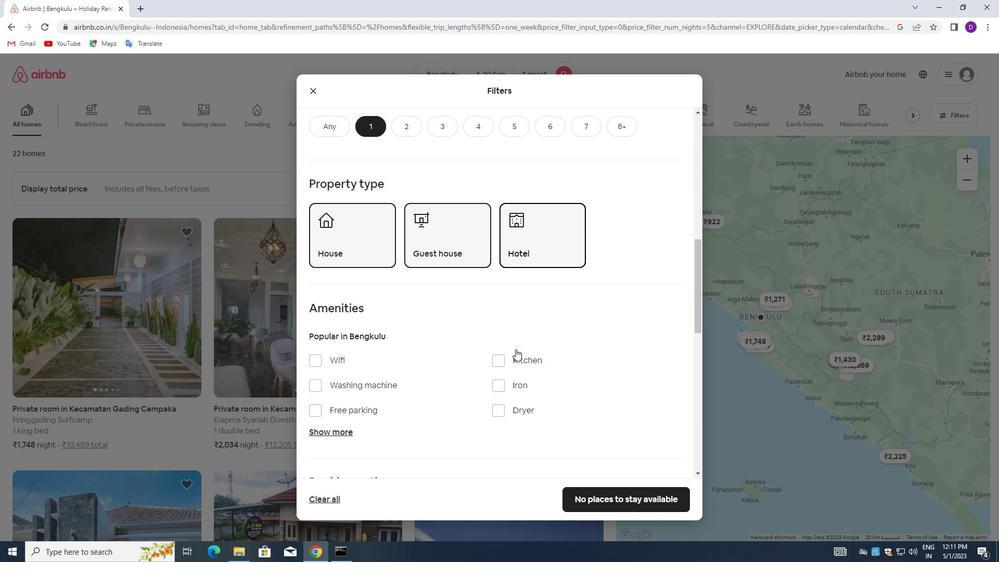
Action: Mouse scrolled (515, 347) with delta (0, 0)
Screenshot: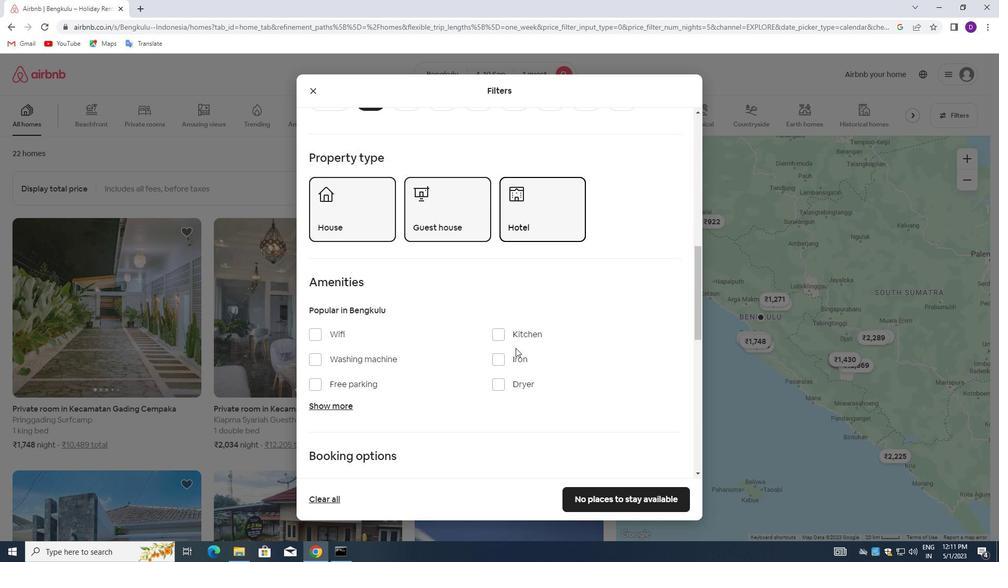 
Action: Mouse scrolled (515, 347) with delta (0, 0)
Screenshot: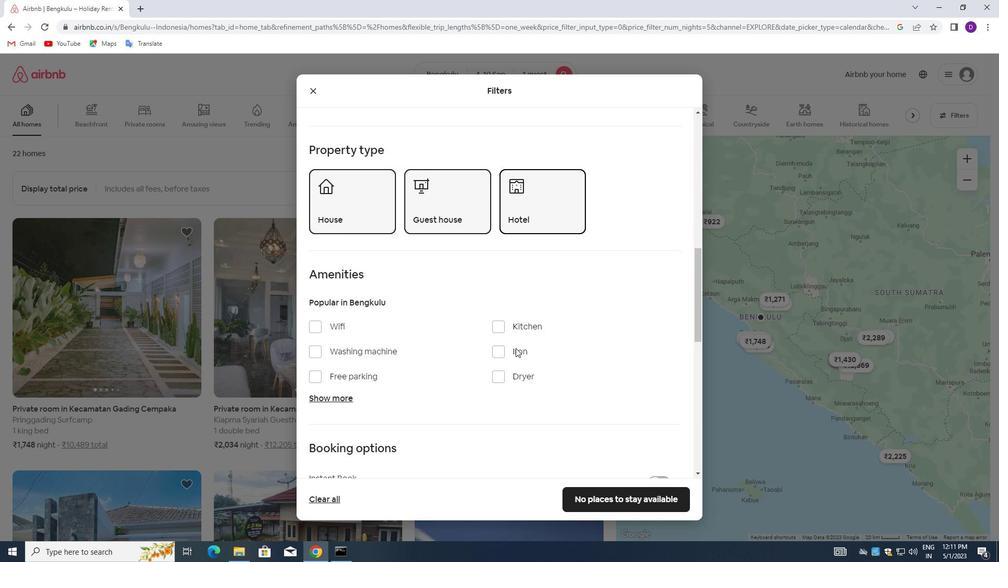 
Action: Mouse scrolled (515, 347) with delta (0, 0)
Screenshot: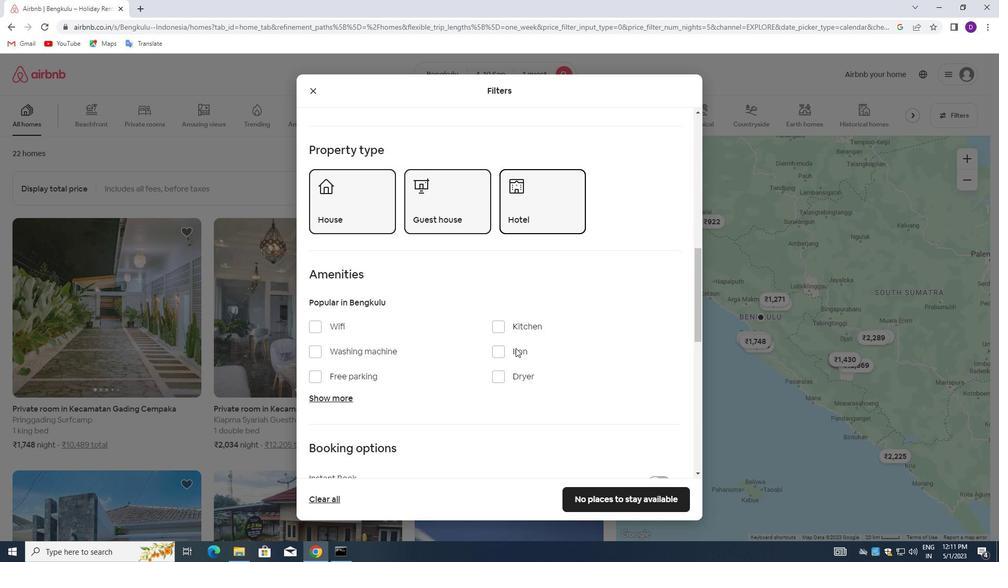 
Action: Mouse moved to (667, 308)
Screenshot: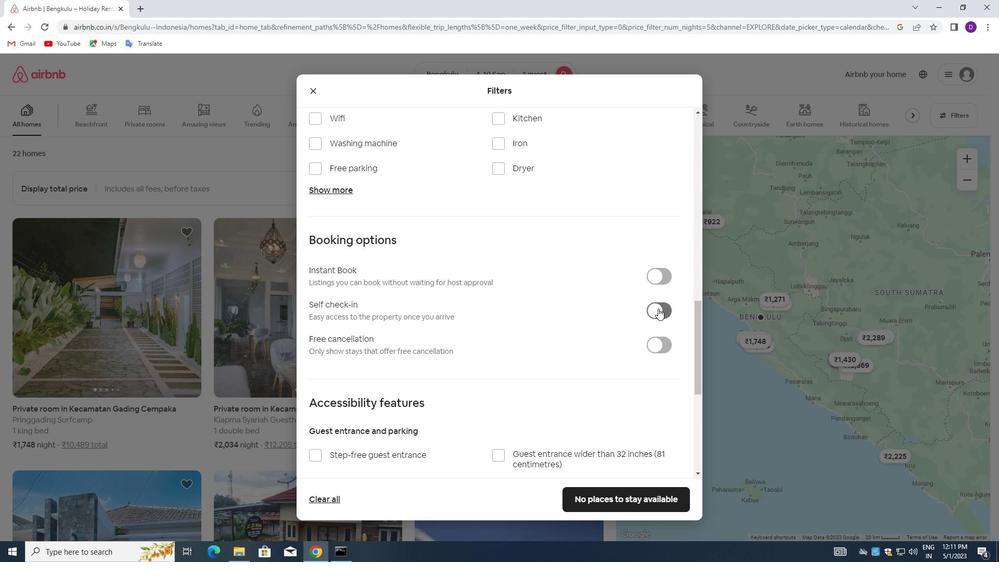 
Action: Mouse pressed left at (667, 308)
Screenshot: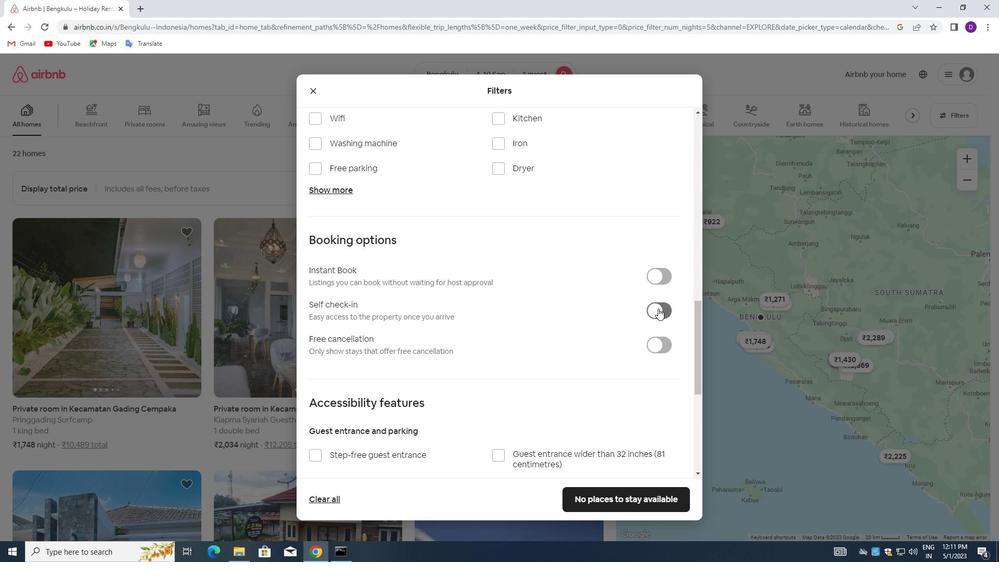 
Action: Mouse moved to (515, 353)
Screenshot: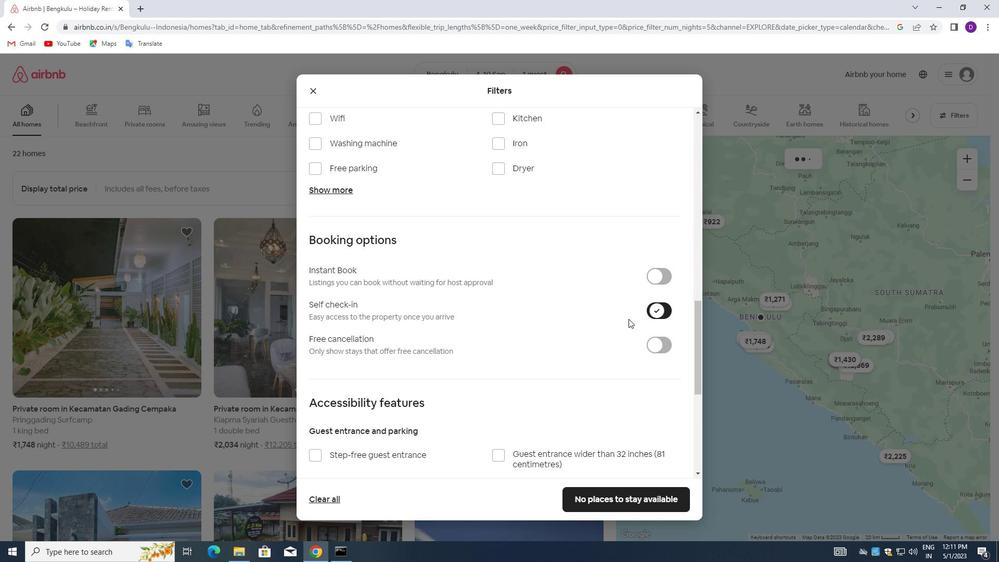 
Action: Mouse scrolled (515, 353) with delta (0, 0)
Screenshot: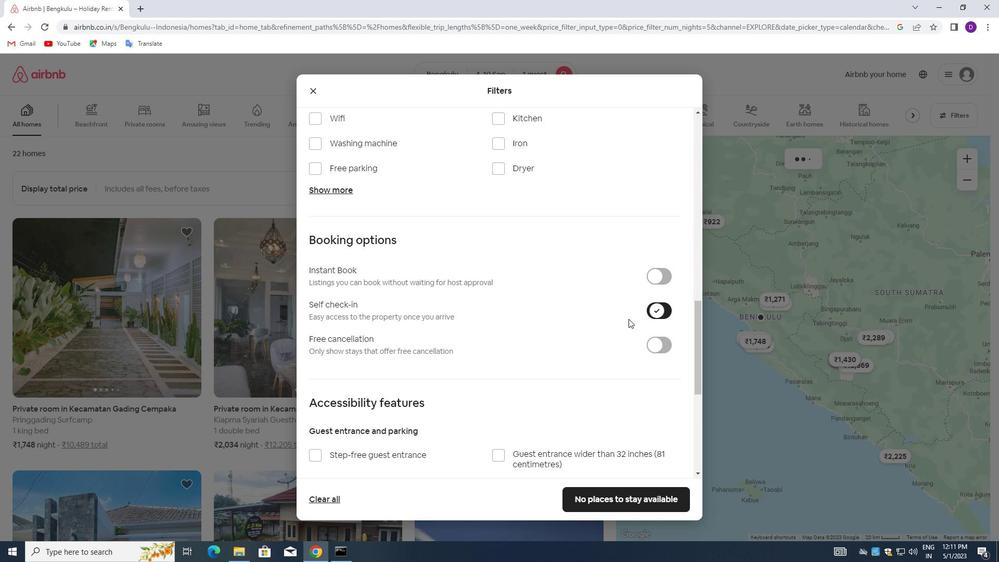 
Action: Mouse moved to (508, 357)
Screenshot: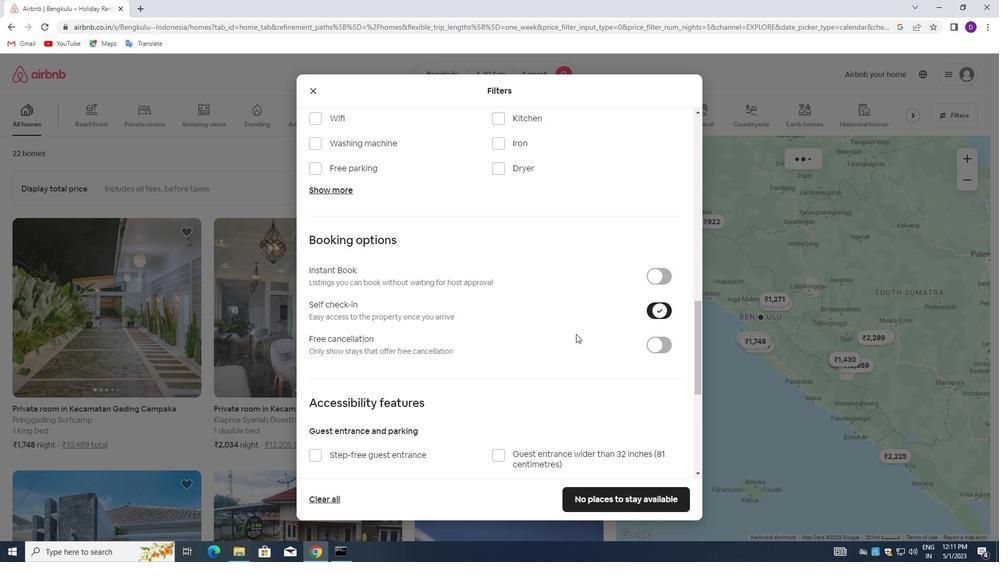 
Action: Mouse scrolled (508, 357) with delta (0, 0)
Screenshot: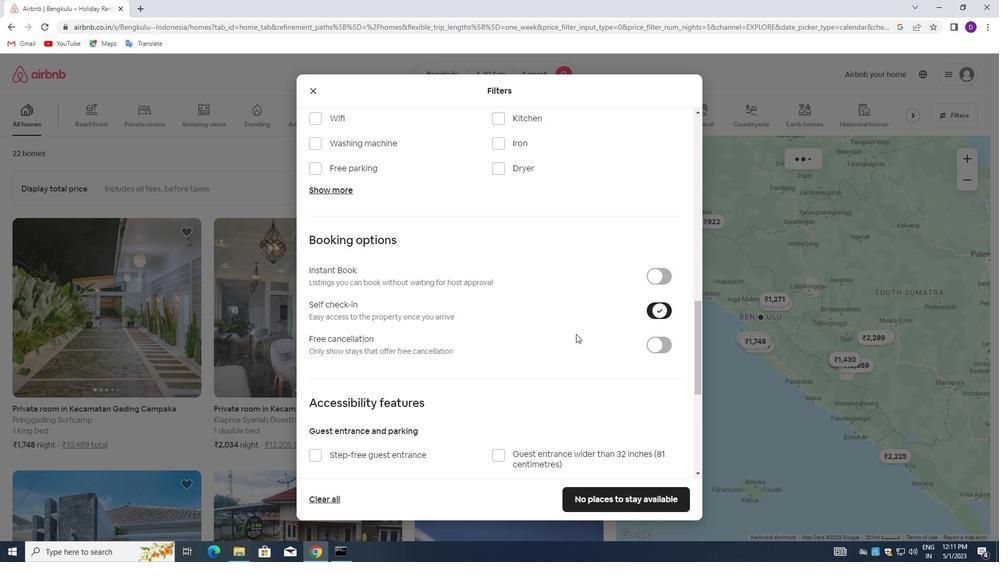 
Action: Mouse moved to (504, 358)
Screenshot: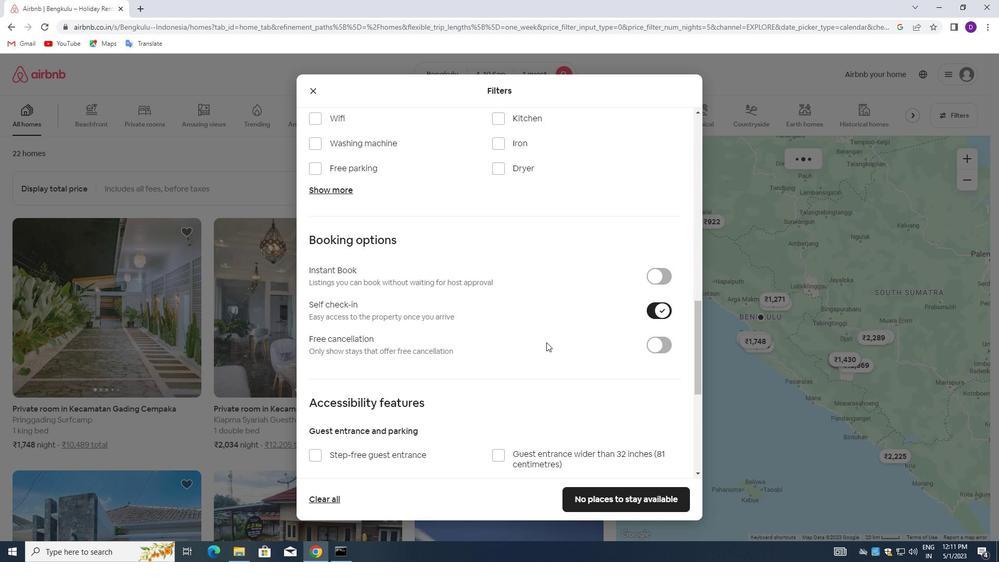 
Action: Mouse scrolled (504, 357) with delta (0, 0)
Screenshot: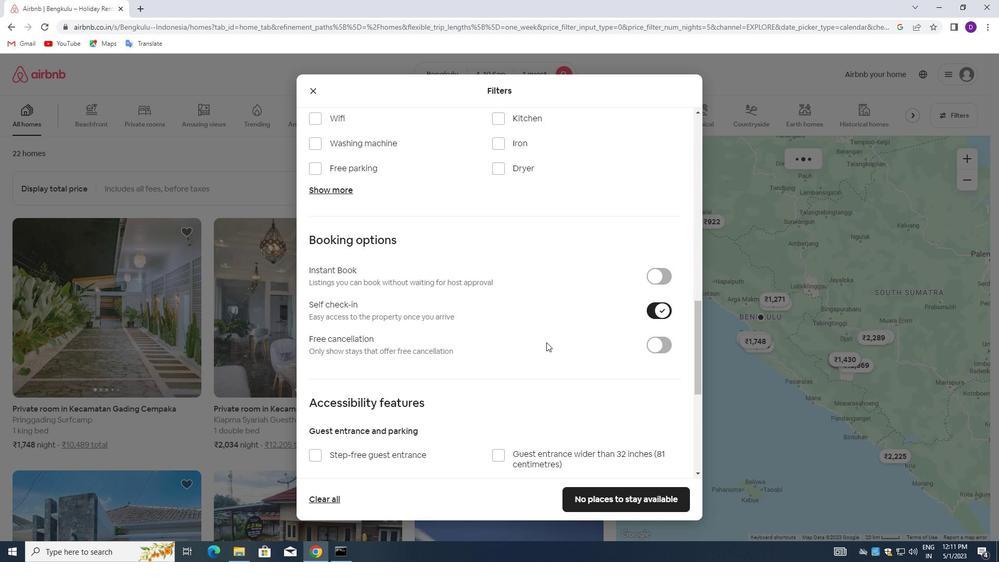 
Action: Mouse moved to (503, 358)
Screenshot: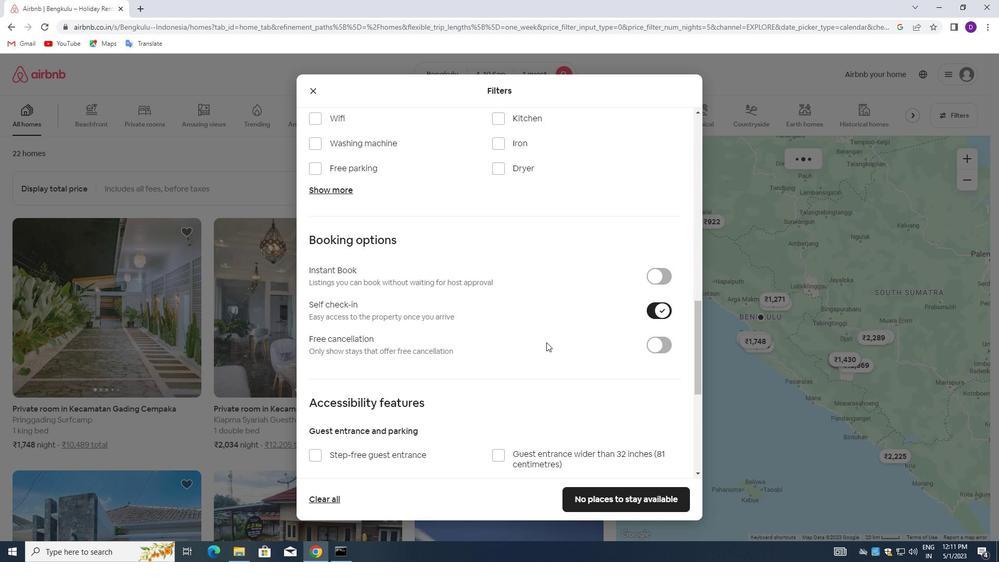 
Action: Mouse scrolled (503, 357) with delta (0, 0)
Screenshot: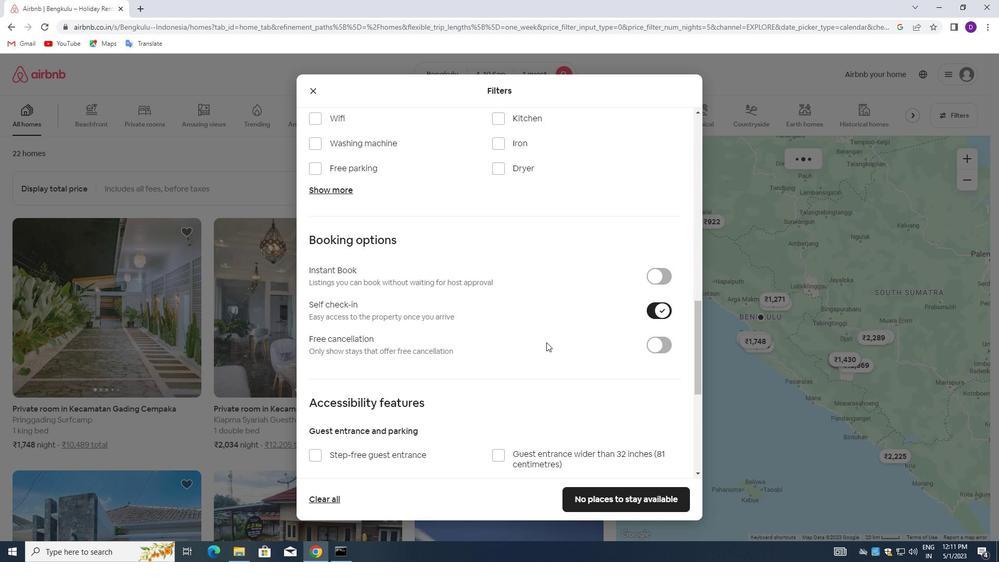 
Action: Mouse moved to (503, 358)
Screenshot: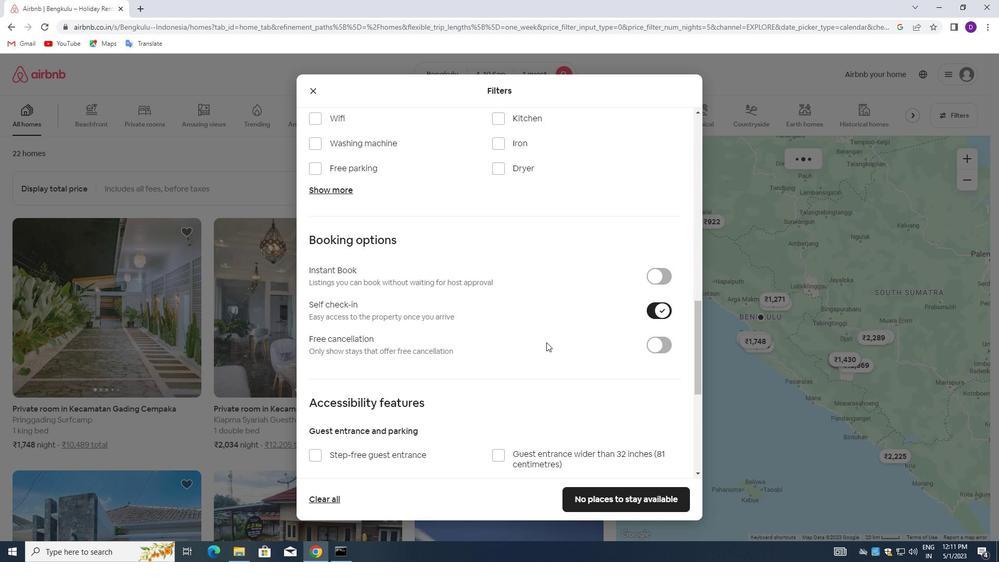 
Action: Mouse scrolled (503, 357) with delta (0, 0)
Screenshot: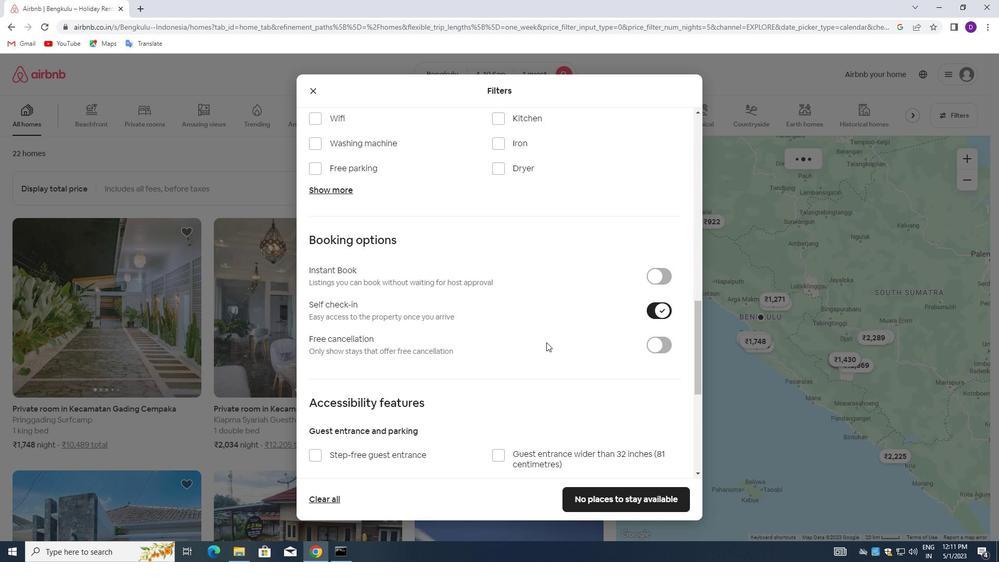 
Action: Mouse moved to (499, 357)
Screenshot: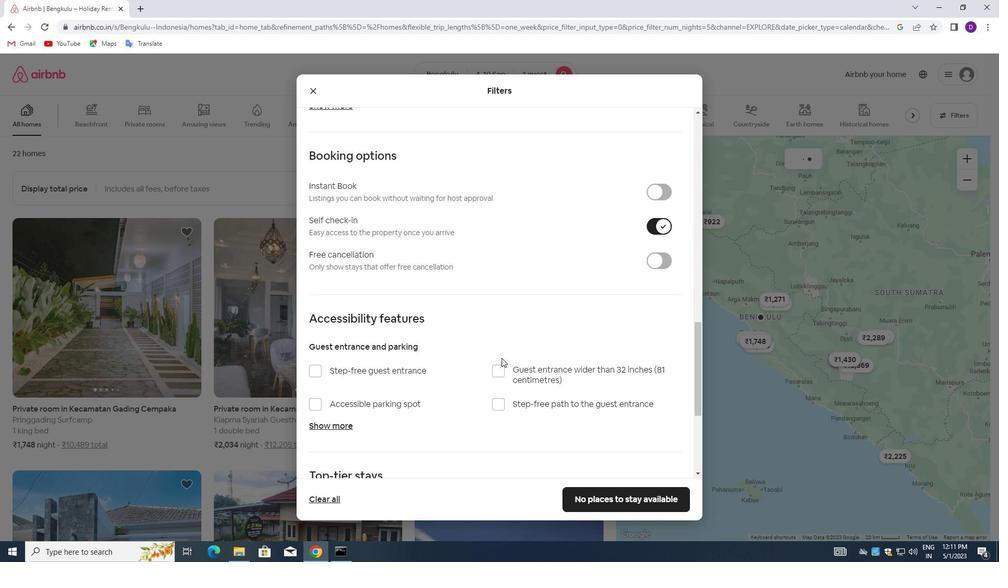 
Action: Mouse scrolled (499, 357) with delta (0, 0)
Screenshot: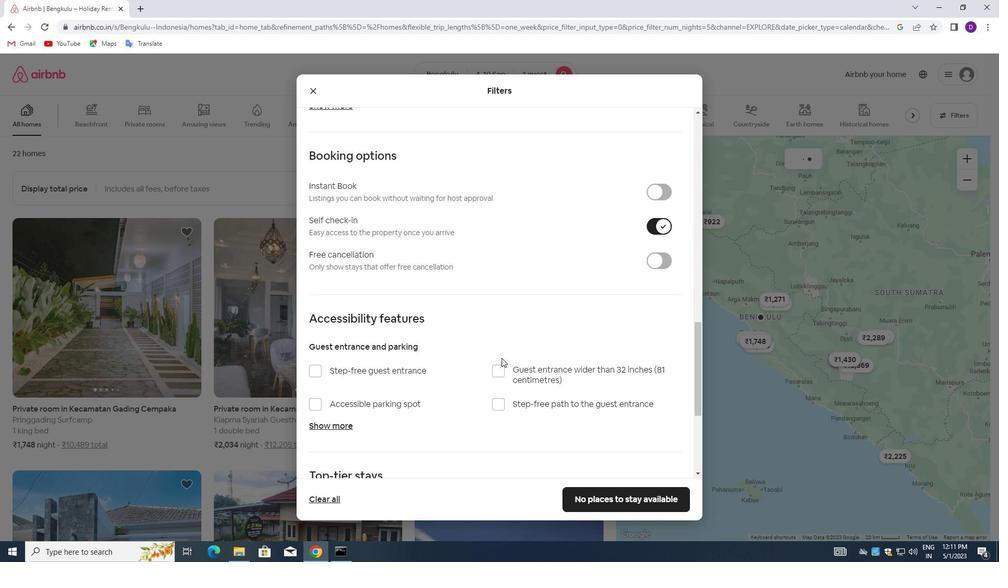 
Action: Mouse moved to (494, 361)
Screenshot: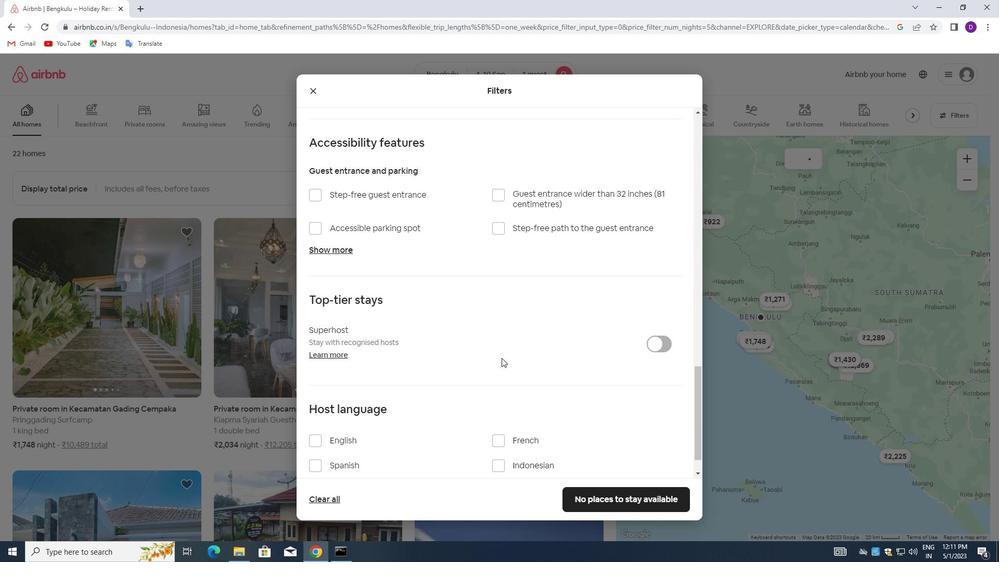 
Action: Mouse scrolled (494, 361) with delta (0, 0)
Screenshot: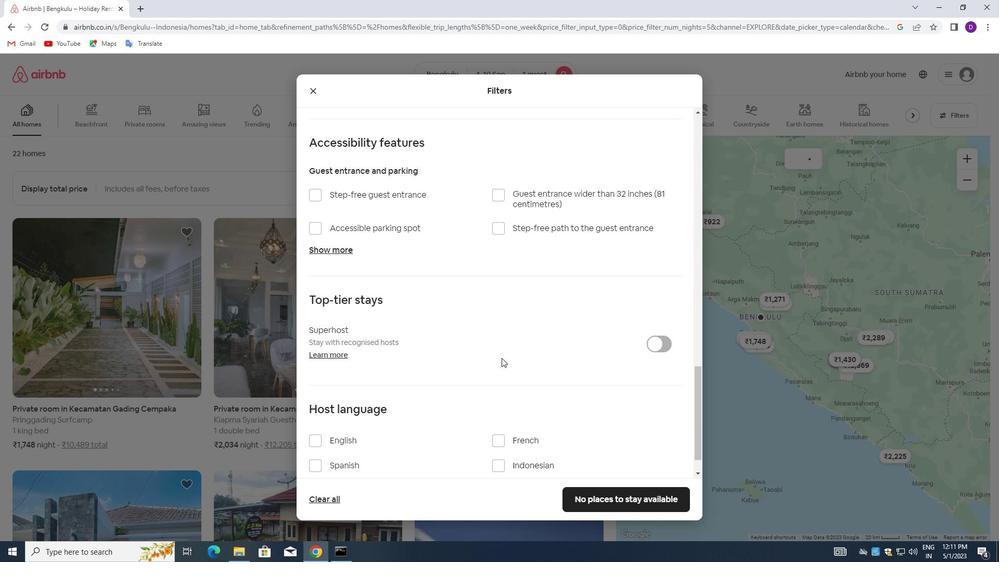 
Action: Mouse moved to (489, 364)
Screenshot: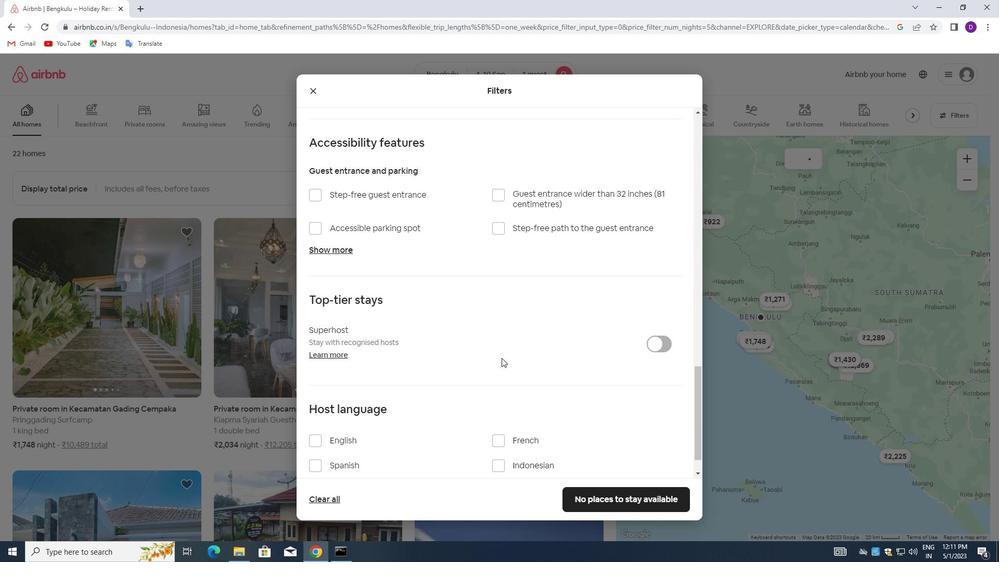 
Action: Mouse scrolled (489, 364) with delta (0, 0)
Screenshot: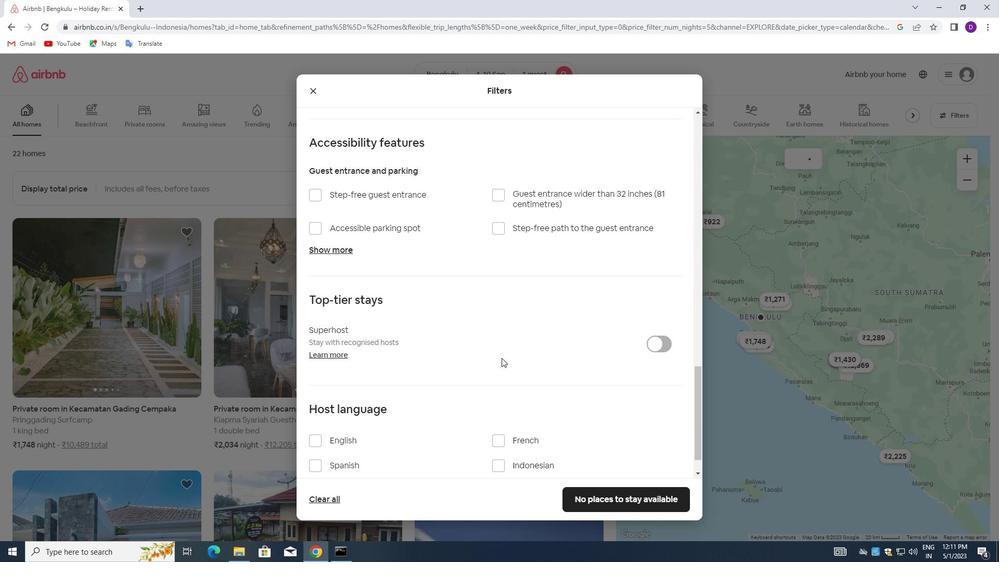 
Action: Mouse moved to (486, 366)
Screenshot: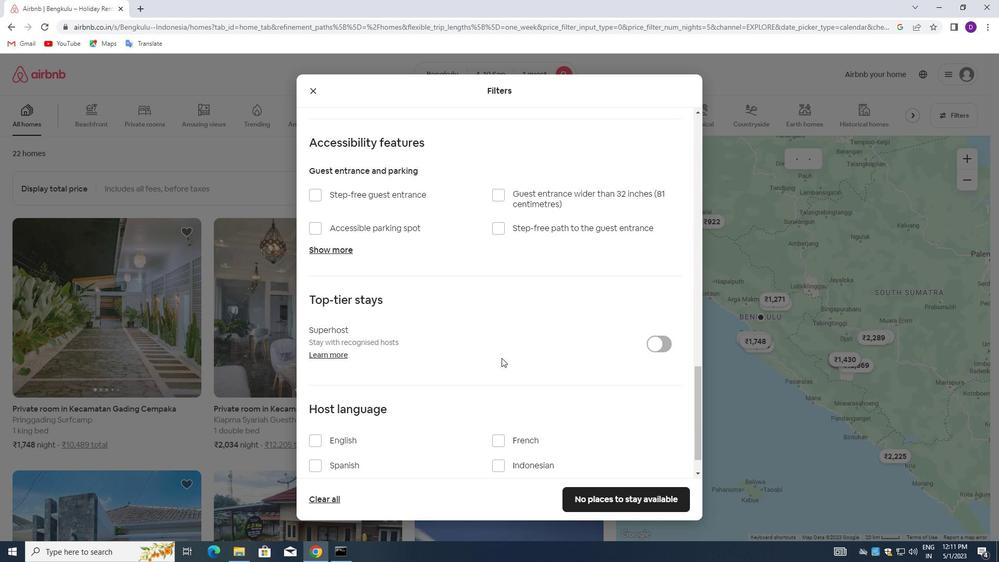 
Action: Mouse scrolled (486, 365) with delta (0, 0)
Screenshot: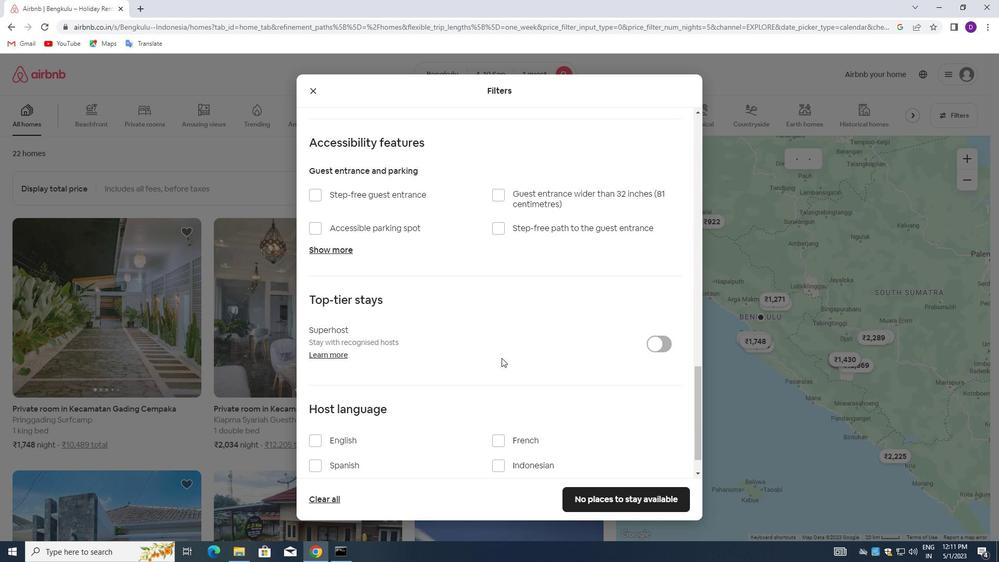 
Action: Mouse moved to (479, 369)
Screenshot: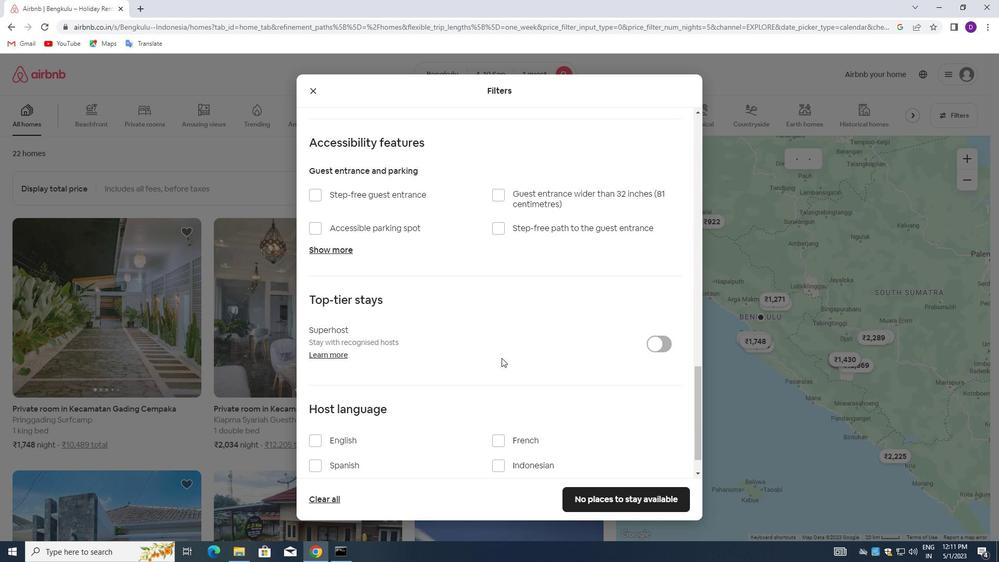 
Action: Mouse scrolled (479, 369) with delta (0, 0)
Screenshot: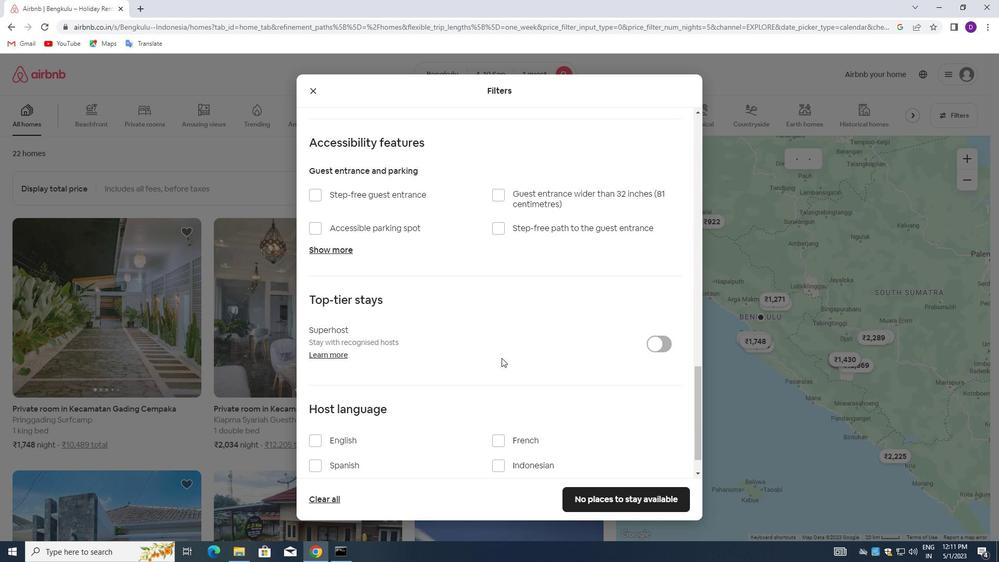 
Action: Mouse moved to (470, 374)
Screenshot: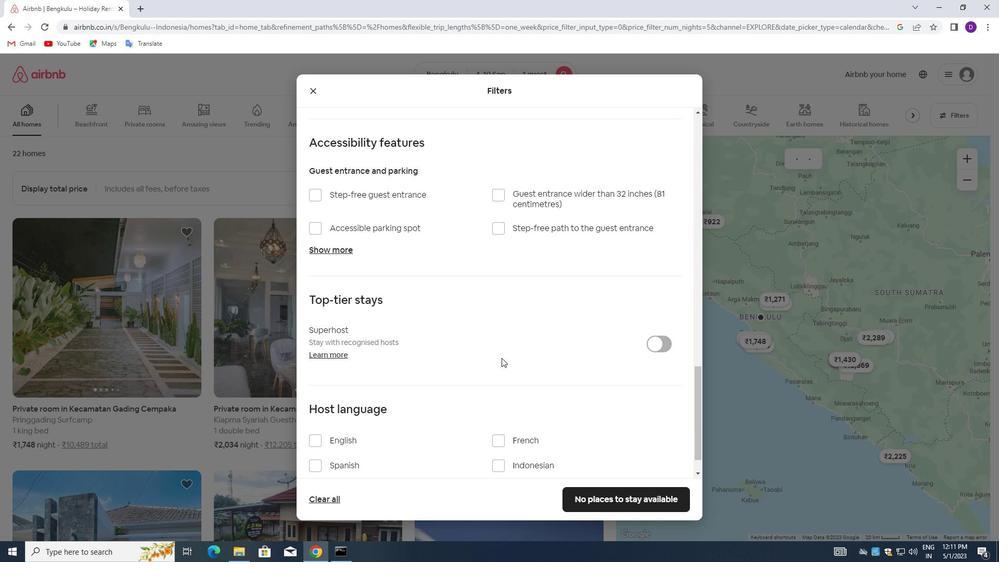 
Action: Mouse scrolled (470, 374) with delta (0, 0)
Screenshot: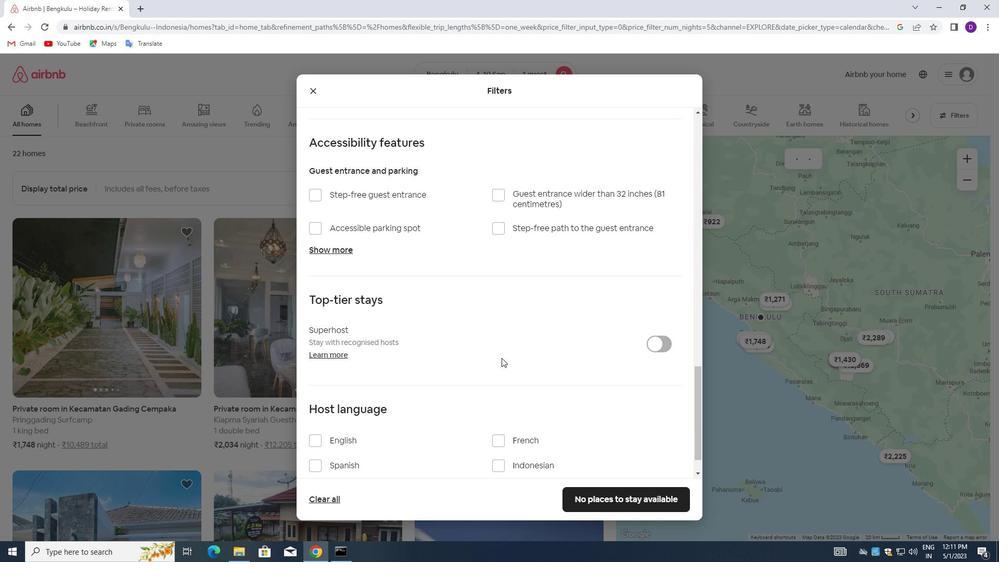 
Action: Mouse moved to (319, 402)
Screenshot: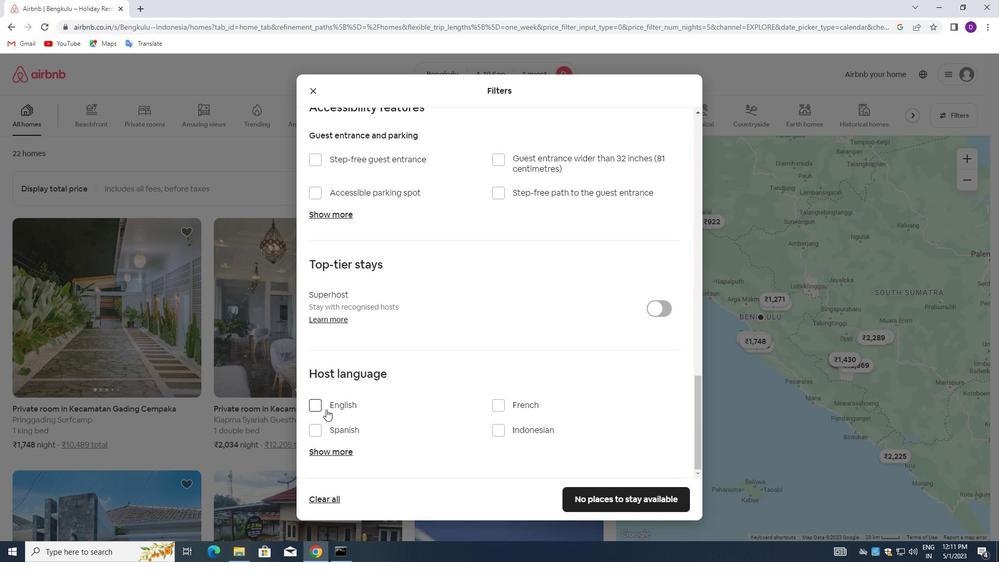
Action: Mouse pressed left at (319, 402)
Screenshot: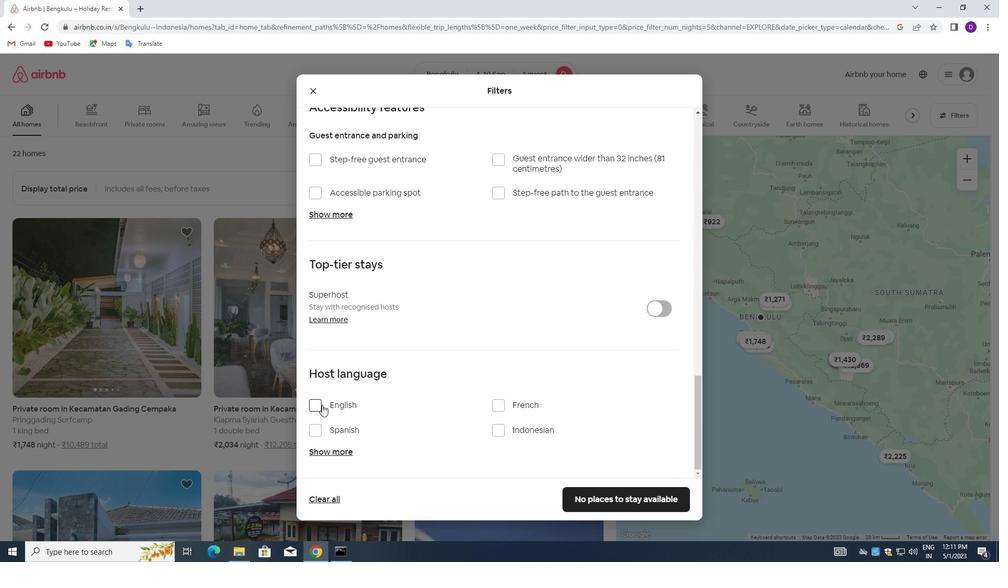 
Action: Mouse moved to (590, 492)
Screenshot: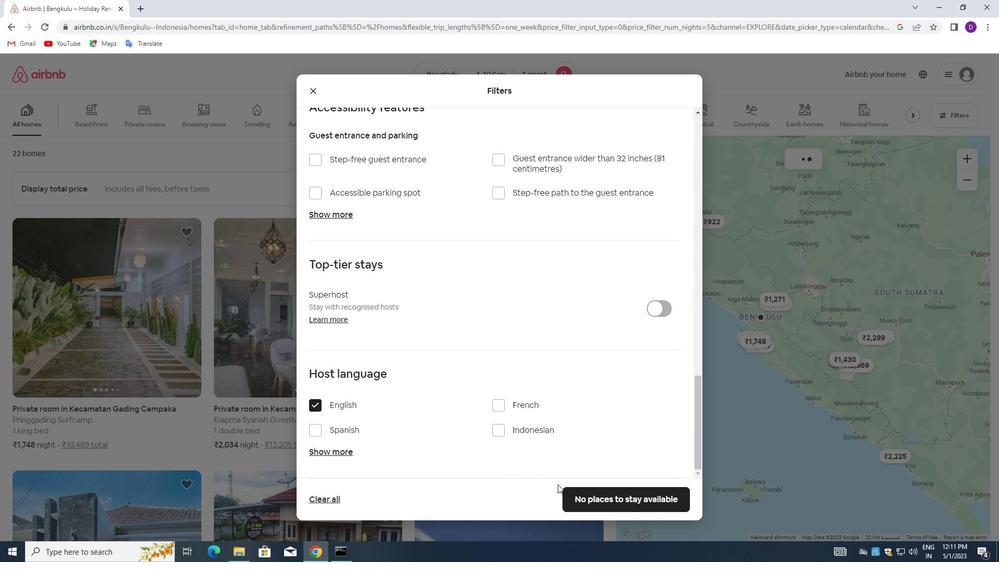 
Action: Mouse pressed left at (590, 492)
Screenshot: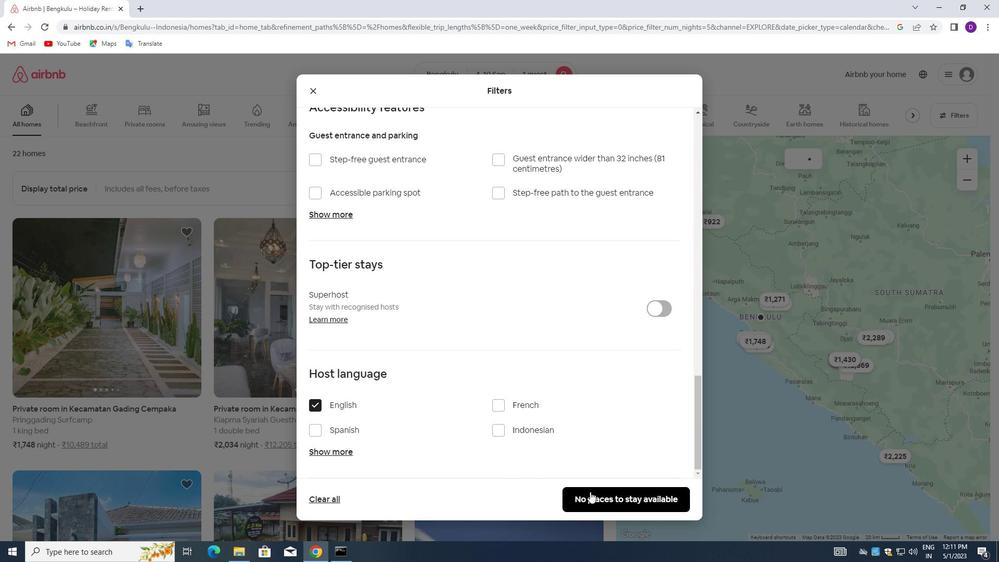 
Action: Mouse moved to (561, 367)
Screenshot: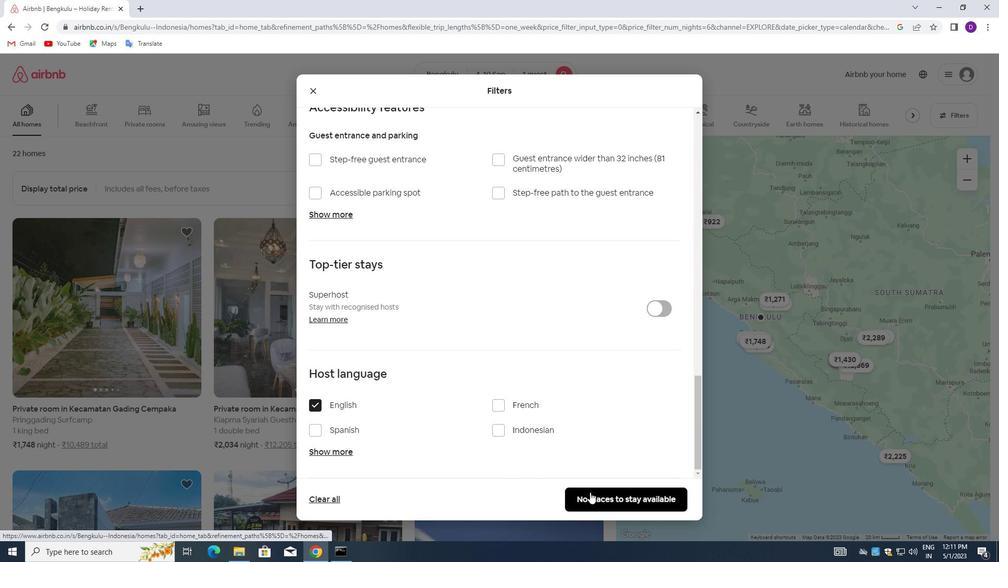 
